 Task: Add Attachment from computer to Card Card0000000141 in Board Board0000000036 in Workspace WS0000000012 in Trello. Add Cover Purple to Card Card0000000141 in Board Board0000000036 in Workspace WS0000000012 in Trello. Add "Move Card To …" Button titled Button0000000141 to "top" of the list "To Do" to Card Card0000000141 in Board Board0000000036 in Workspace WS0000000012 in Trello. Add Description DS0000000141 to Card Card0000000141 in Board Board0000000036 in Workspace WS0000000012 in Trello. Add Comment CM0000000141 to Card Card0000000141 in Board Board0000000036 in Workspace WS0000000012 in Trello
Action: Mouse moved to (324, 270)
Screenshot: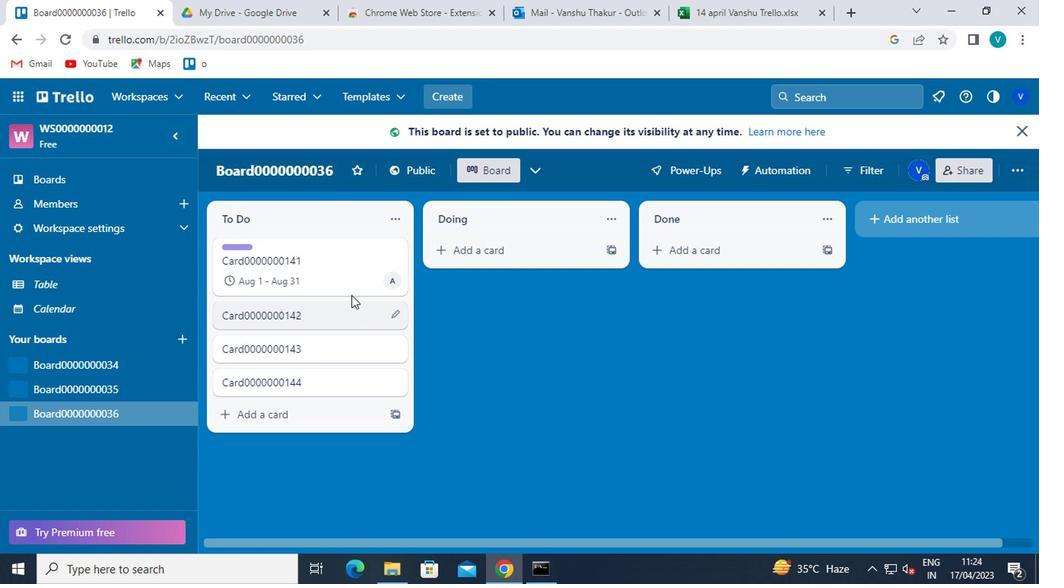
Action: Mouse pressed left at (324, 270)
Screenshot: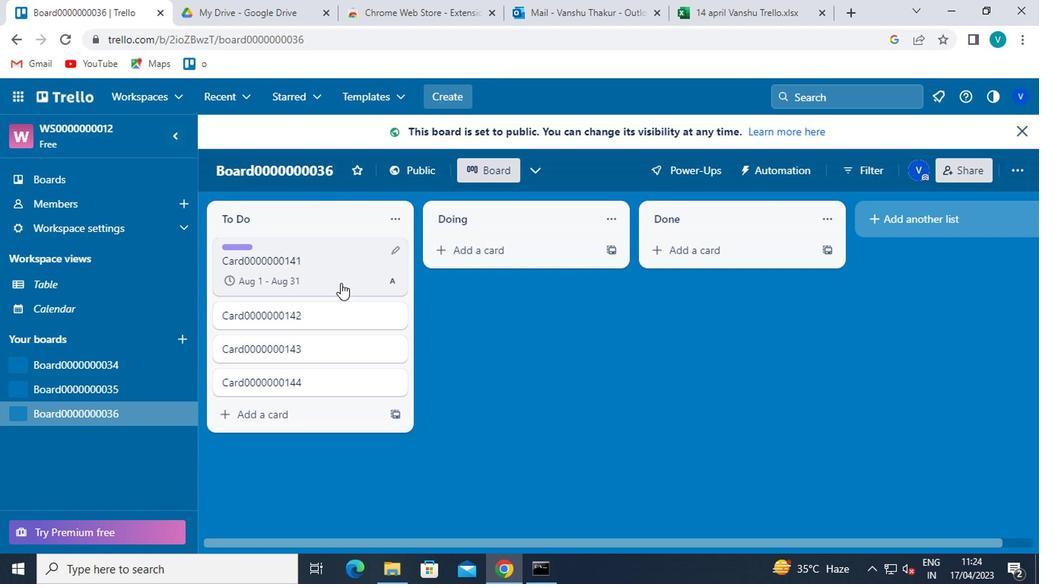 
Action: Mouse moved to (687, 333)
Screenshot: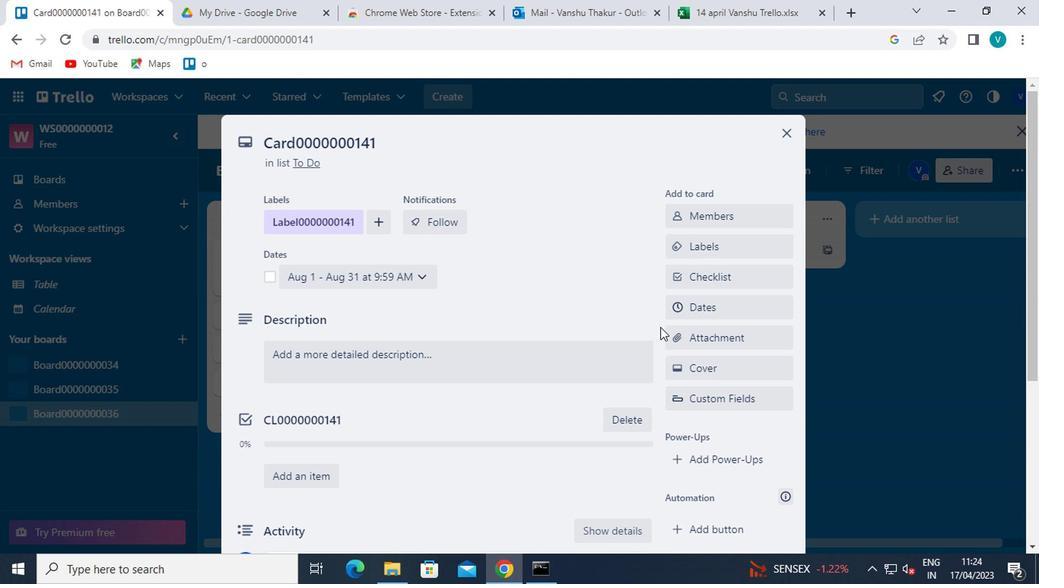 
Action: Mouse pressed left at (687, 333)
Screenshot: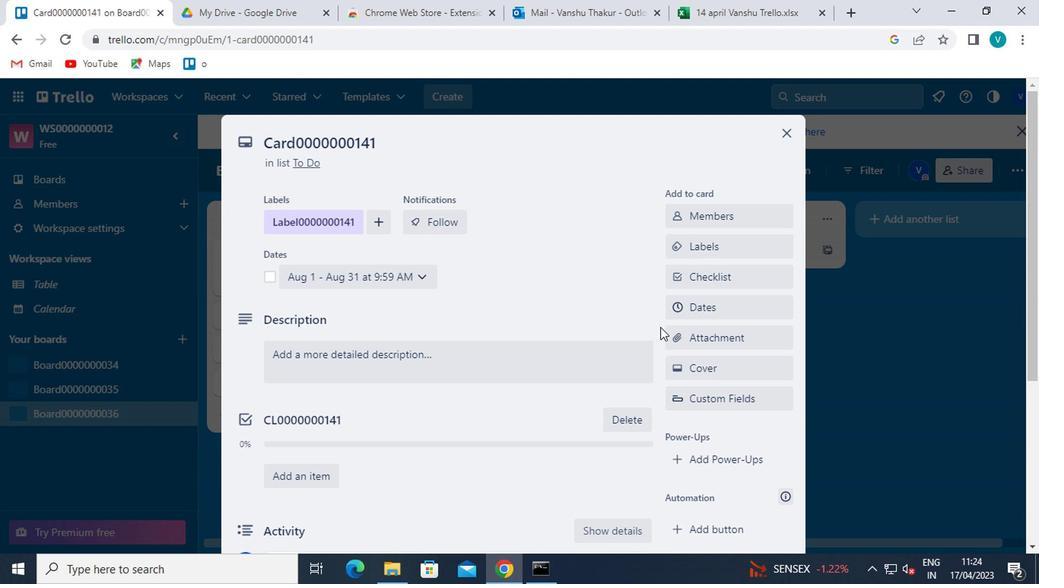 
Action: Mouse moved to (725, 166)
Screenshot: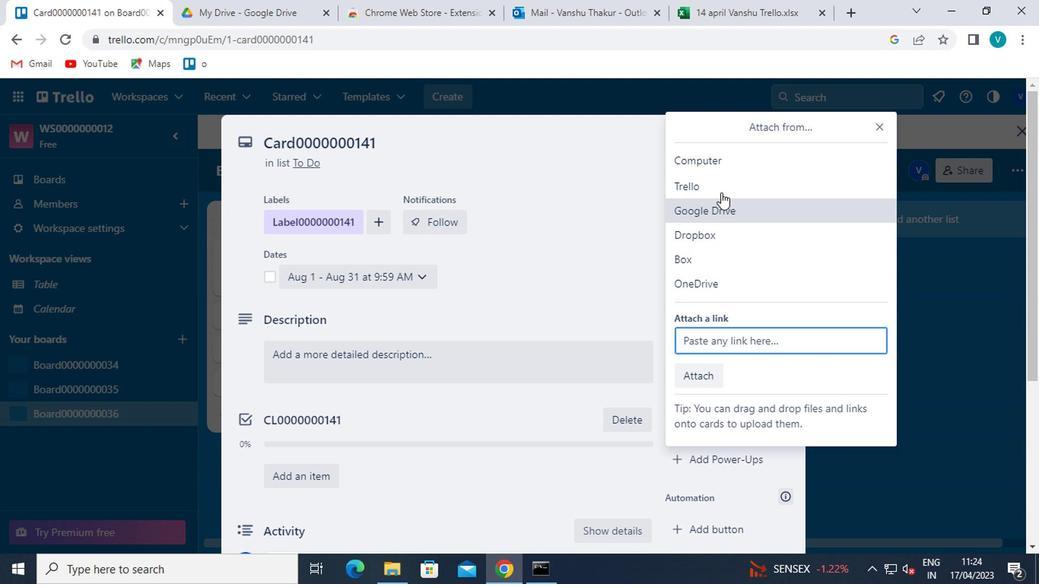 
Action: Mouse pressed left at (725, 166)
Screenshot: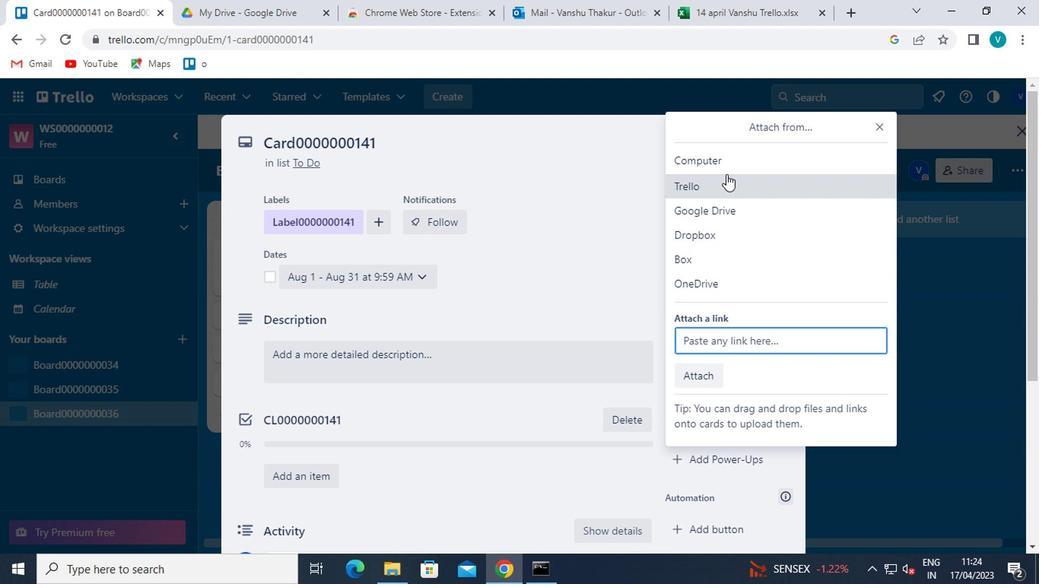 
Action: Mouse moved to (207, 167)
Screenshot: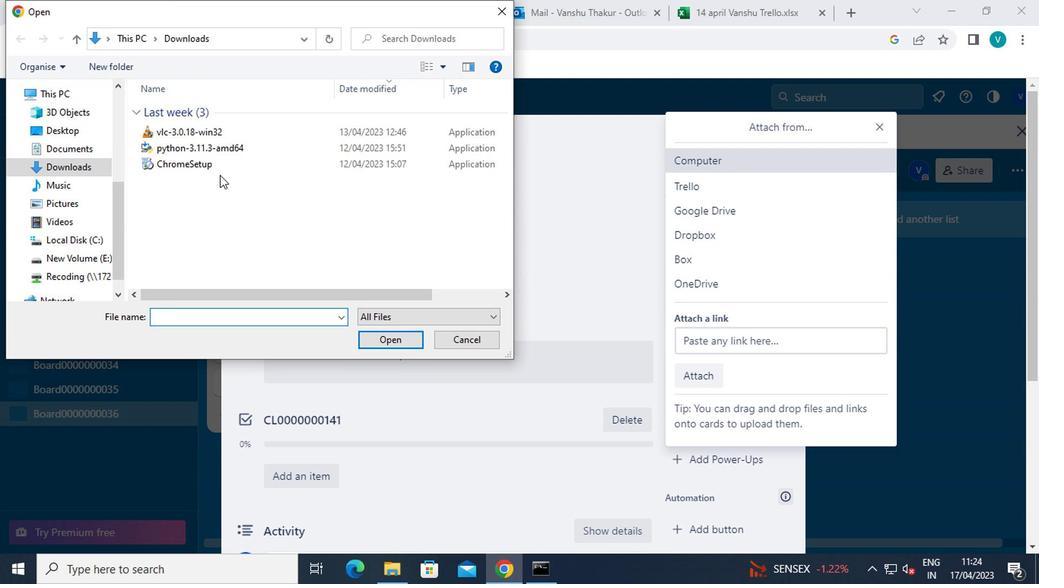 
Action: Mouse pressed left at (207, 167)
Screenshot: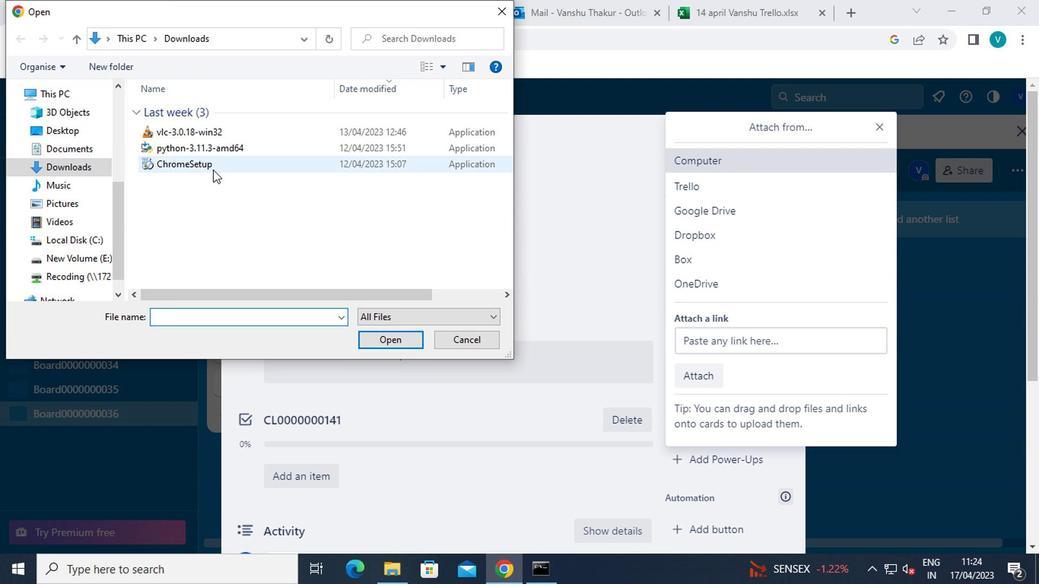 
Action: Mouse moved to (349, 340)
Screenshot: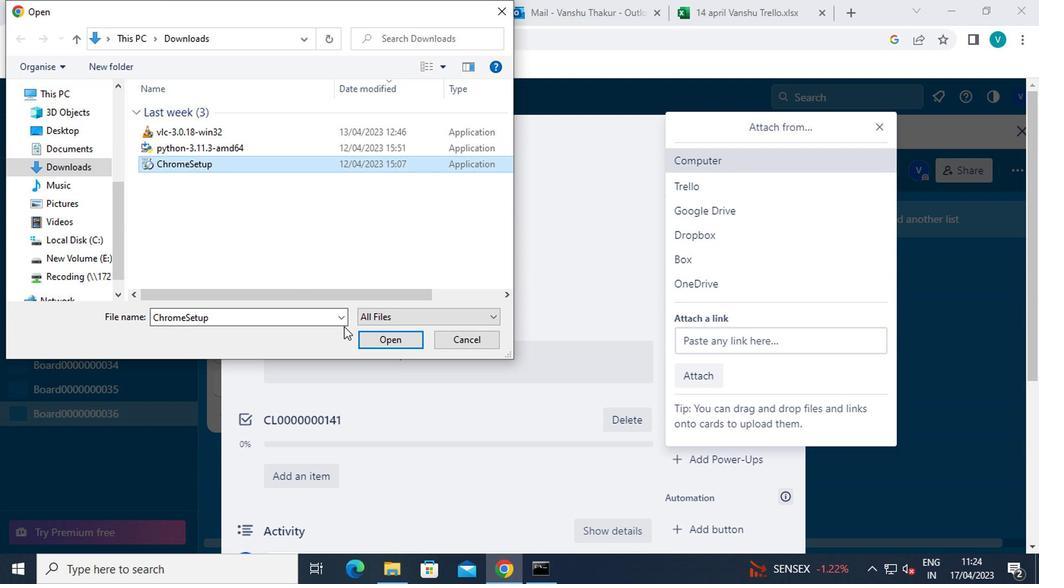 
Action: Mouse pressed left at (349, 340)
Screenshot: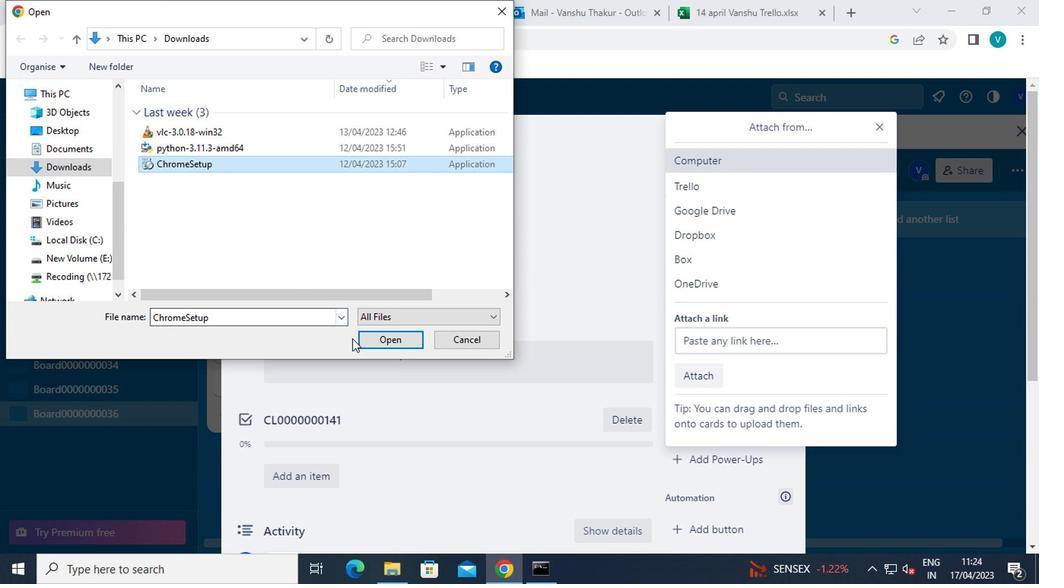 
Action: Mouse moved to (358, 341)
Screenshot: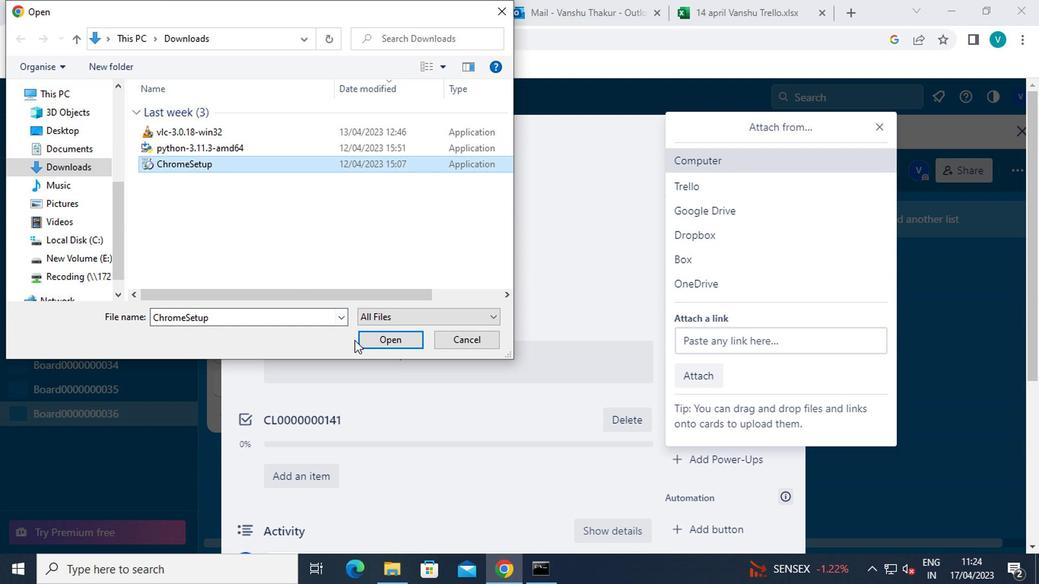 
Action: Mouse pressed left at (358, 341)
Screenshot: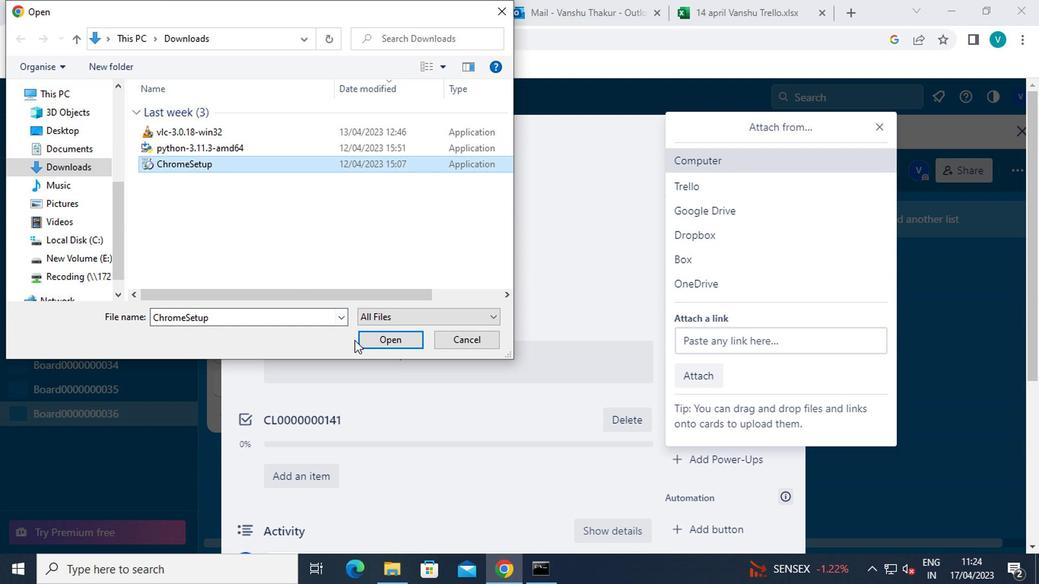 
Action: Mouse moved to (672, 368)
Screenshot: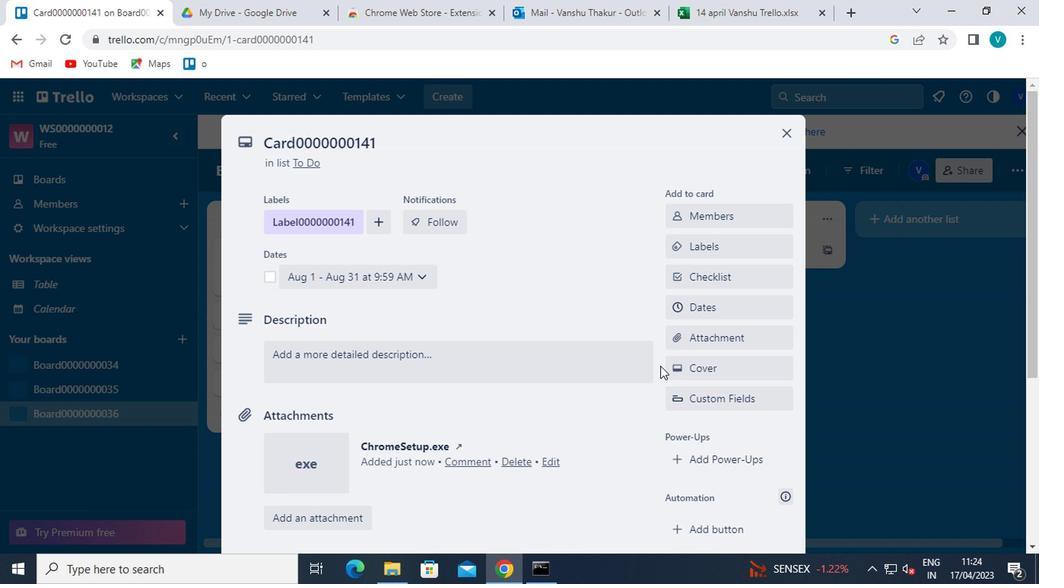 
Action: Mouse pressed left at (672, 368)
Screenshot: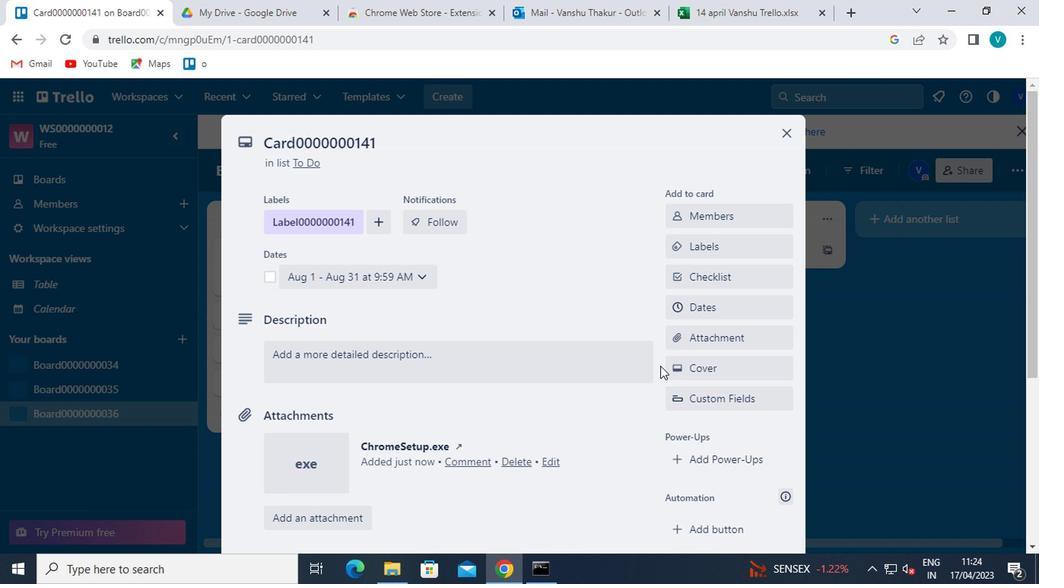
Action: Mouse moved to (871, 265)
Screenshot: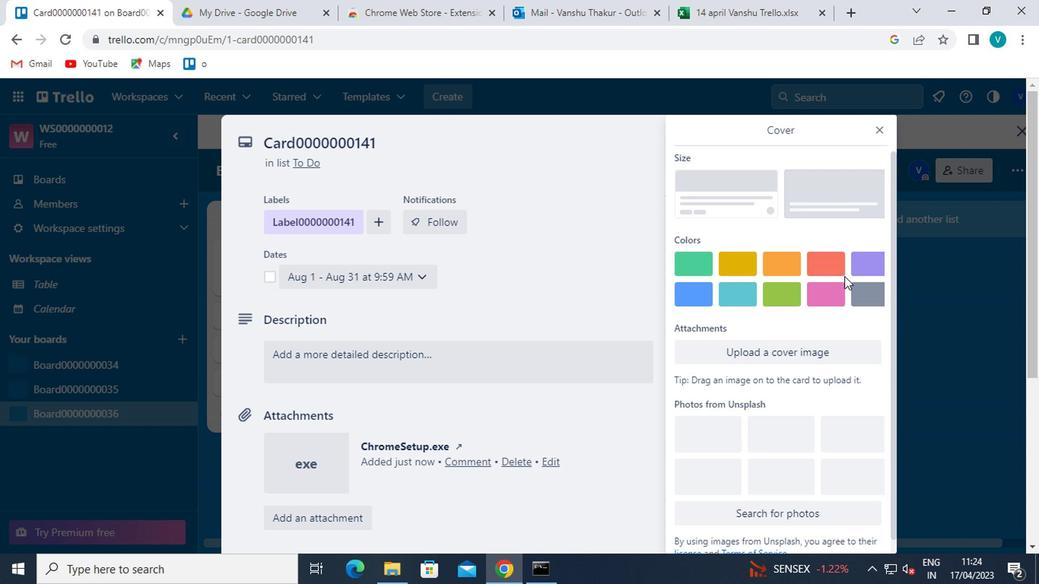 
Action: Mouse pressed left at (871, 265)
Screenshot: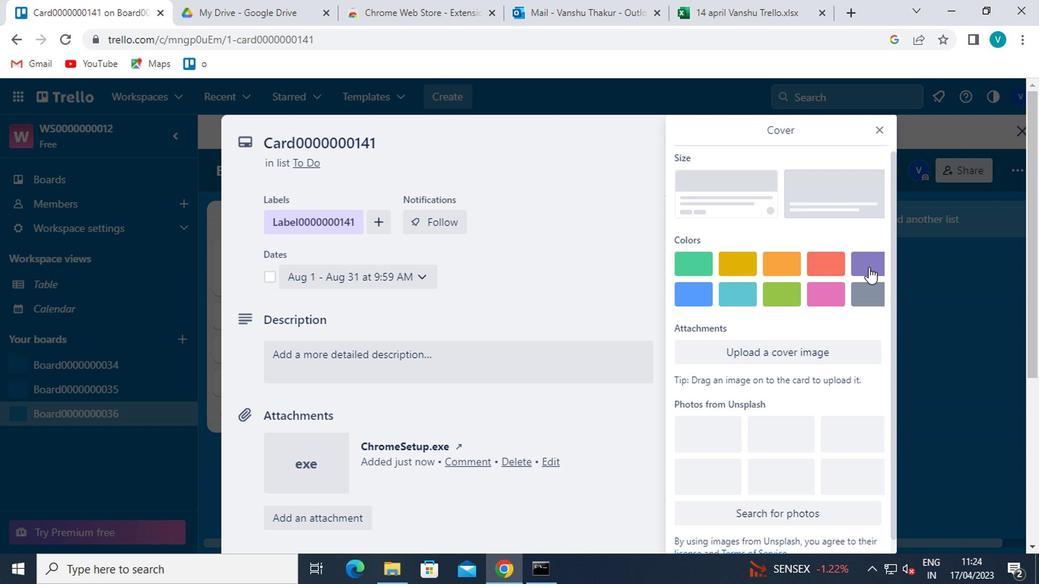 
Action: Mouse moved to (882, 135)
Screenshot: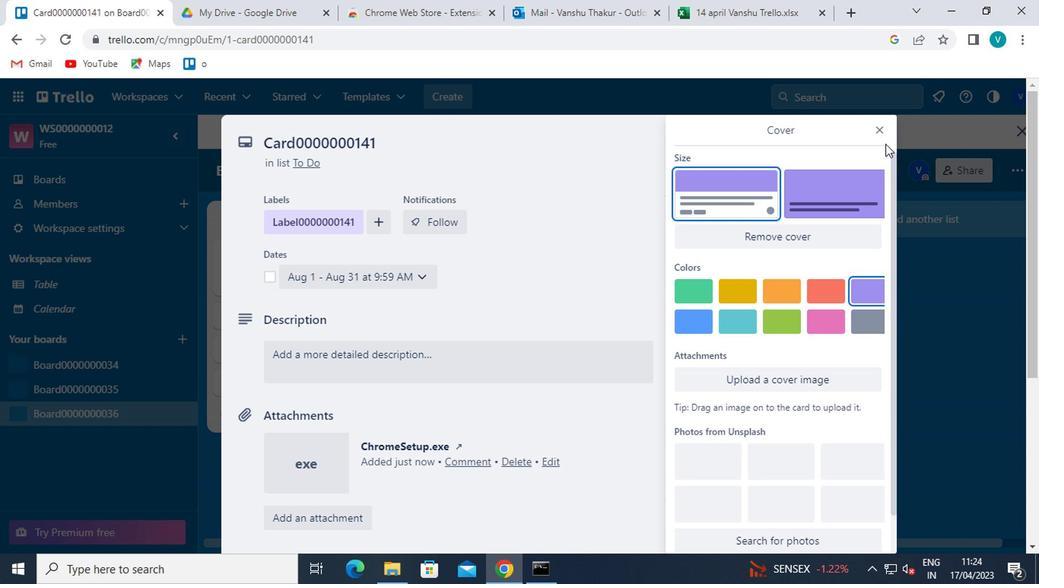 
Action: Mouse pressed left at (882, 135)
Screenshot: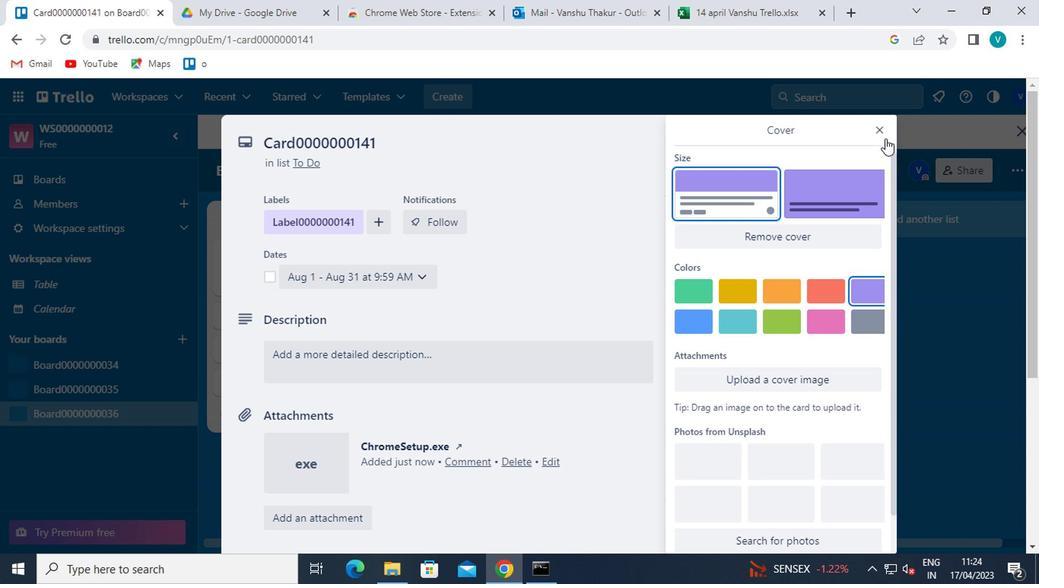 
Action: Mouse moved to (712, 446)
Screenshot: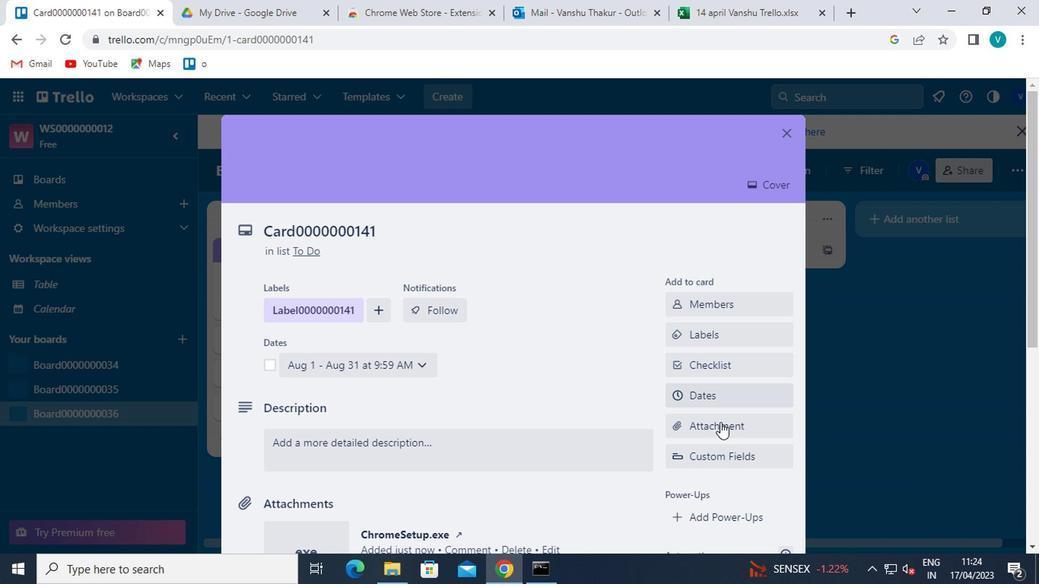 
Action: Mouse scrolled (712, 445) with delta (0, 0)
Screenshot: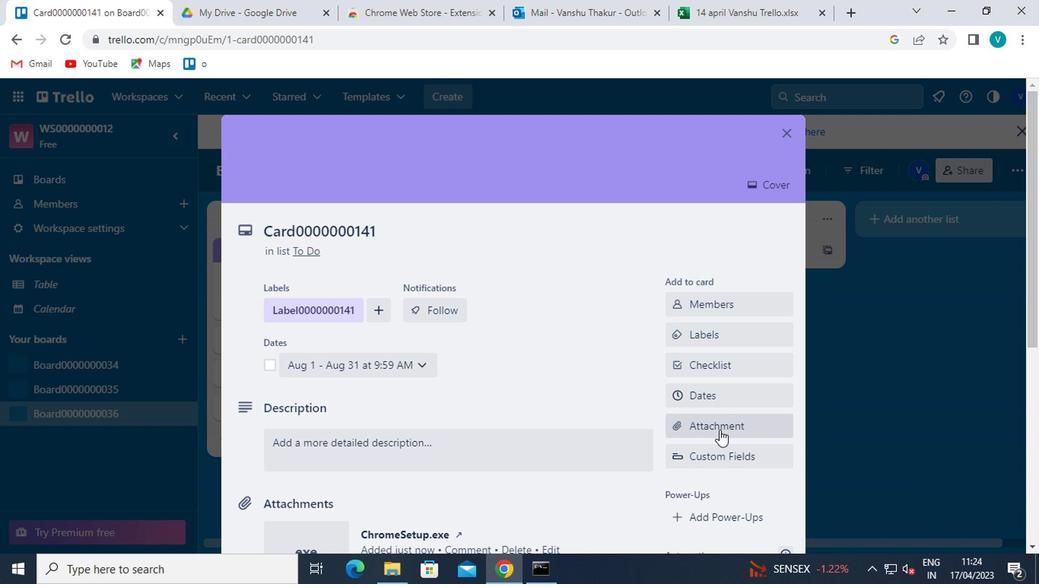 
Action: Mouse scrolled (712, 445) with delta (0, 0)
Screenshot: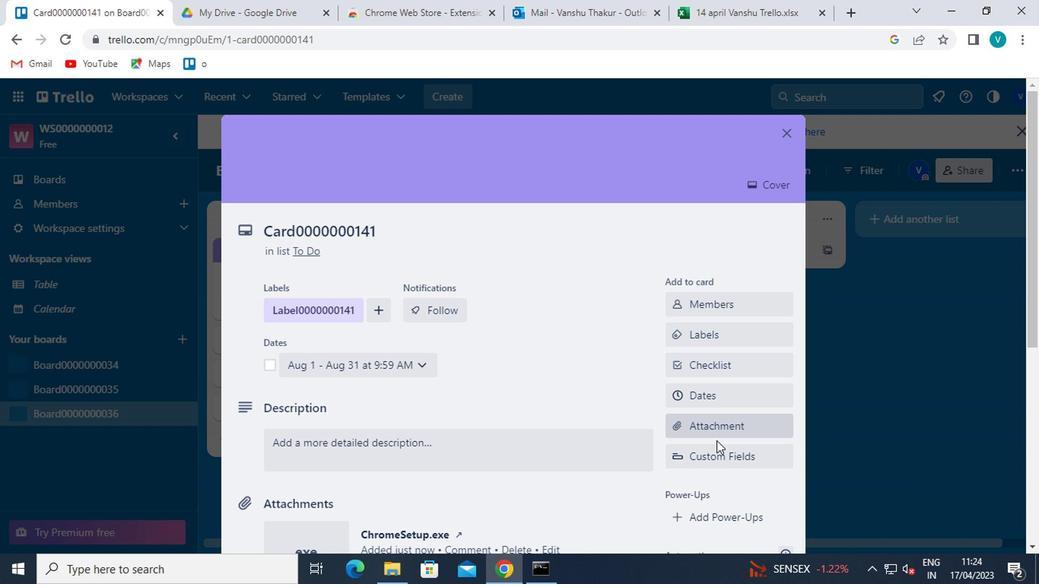 
Action: Mouse moved to (718, 438)
Screenshot: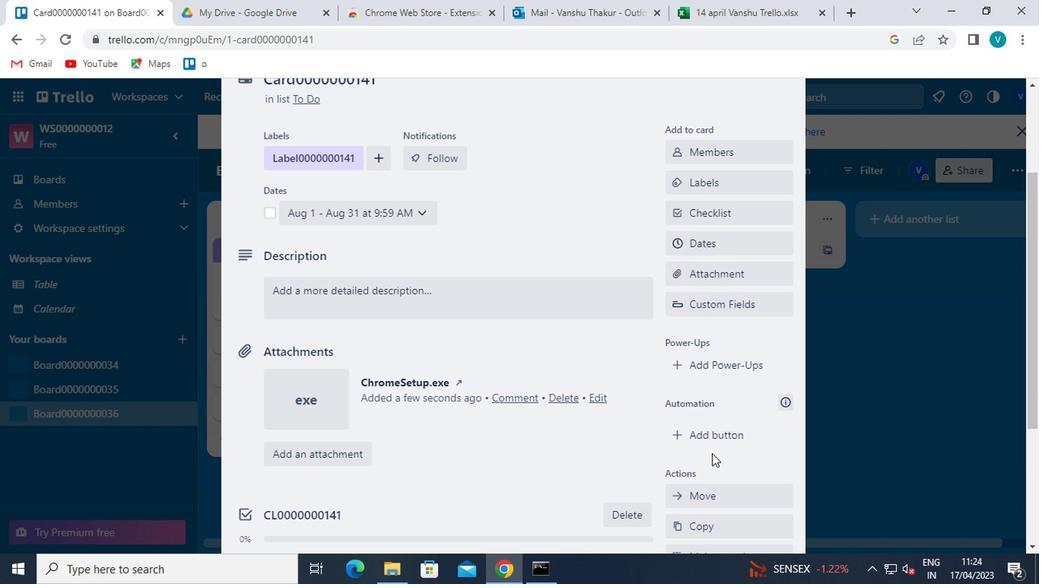 
Action: Mouse pressed left at (718, 438)
Screenshot: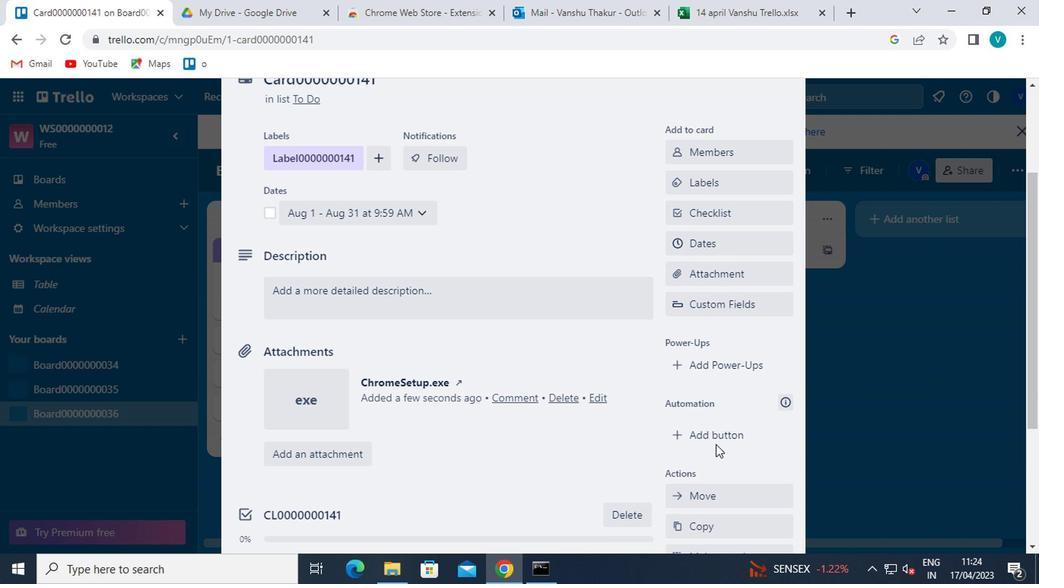 
Action: Mouse moved to (743, 203)
Screenshot: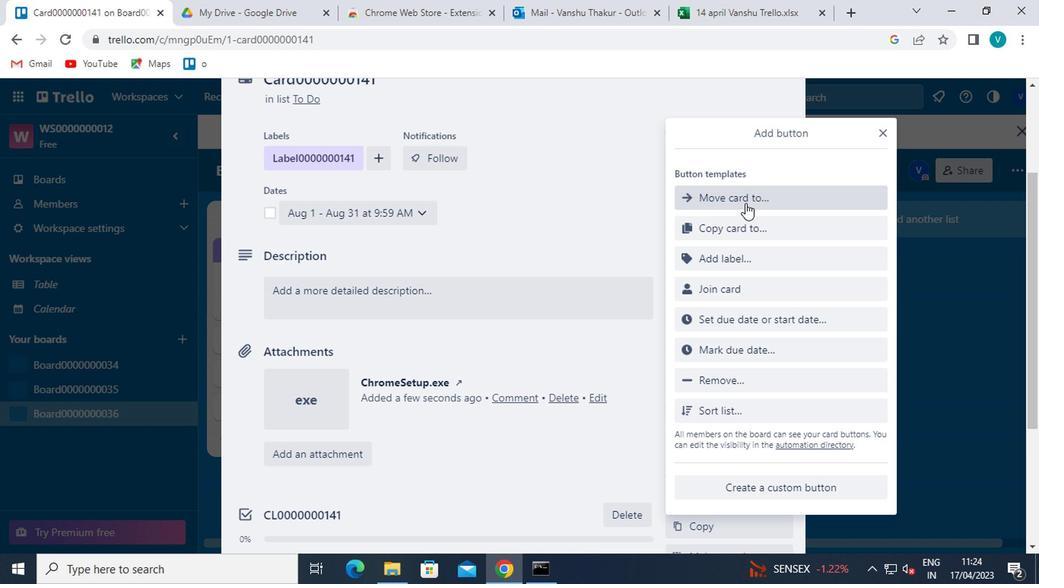 
Action: Mouse pressed left at (743, 203)
Screenshot: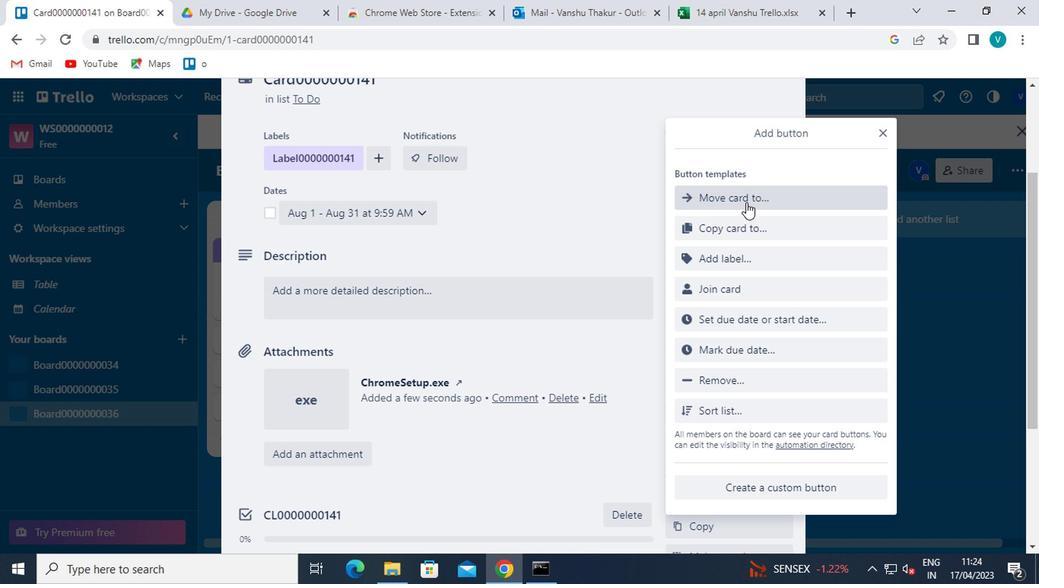 
Action: Mouse pressed left at (743, 203)
Screenshot: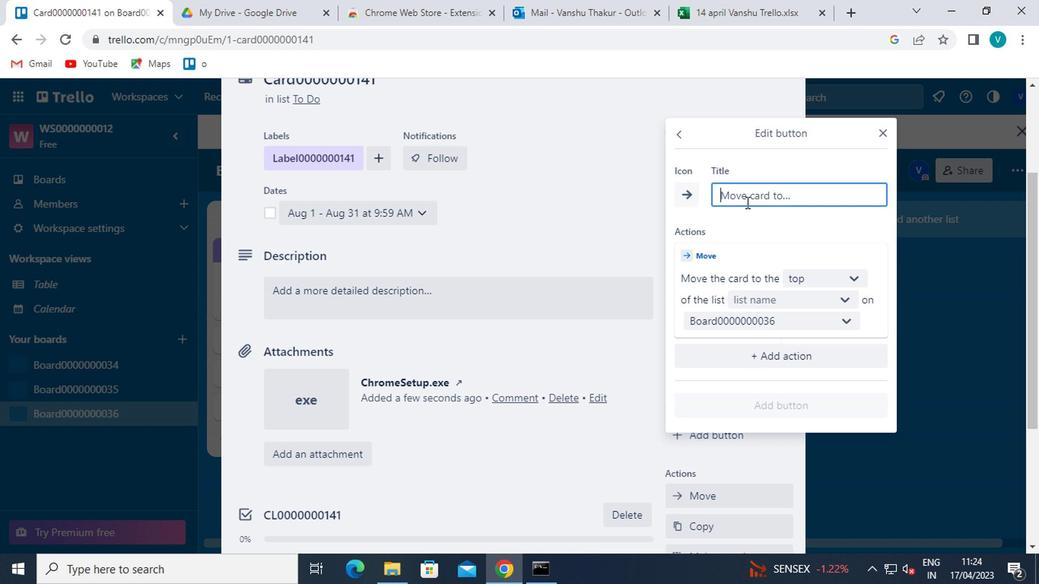 
Action: Key pressed <Key.shift>TITLE0000000141
Screenshot: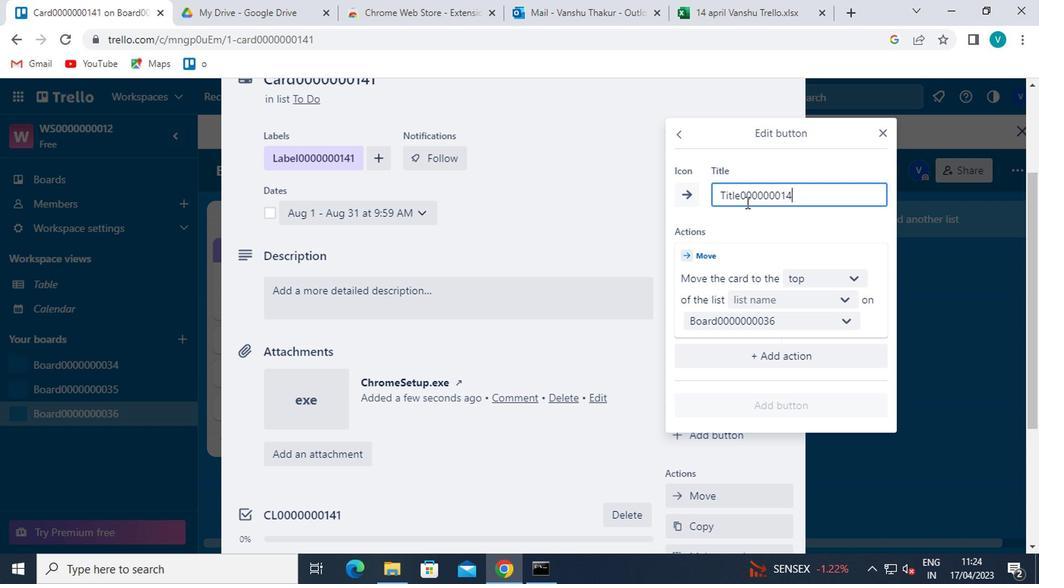
Action: Mouse moved to (829, 278)
Screenshot: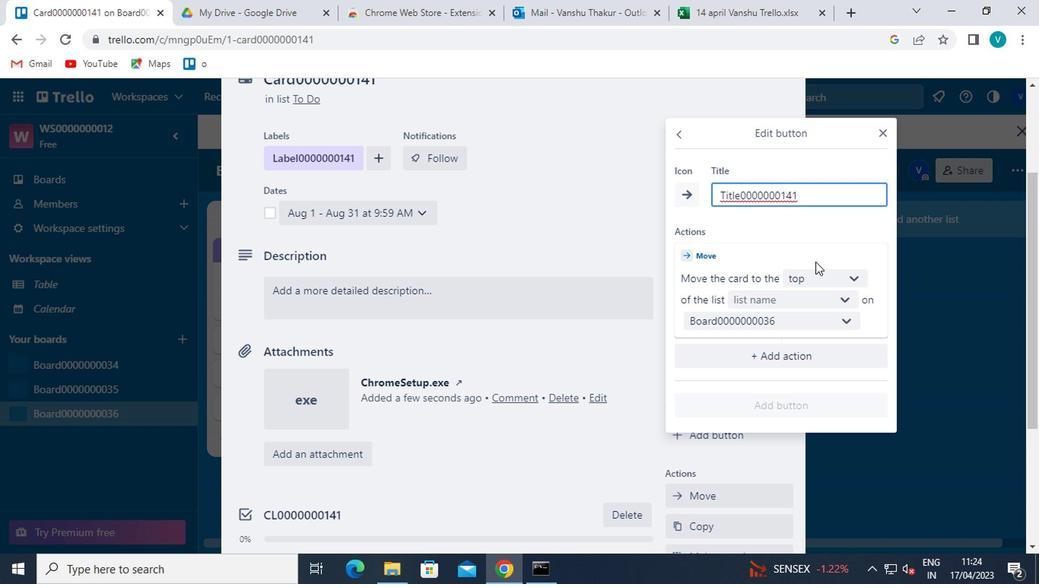
Action: Mouse pressed left at (829, 278)
Screenshot: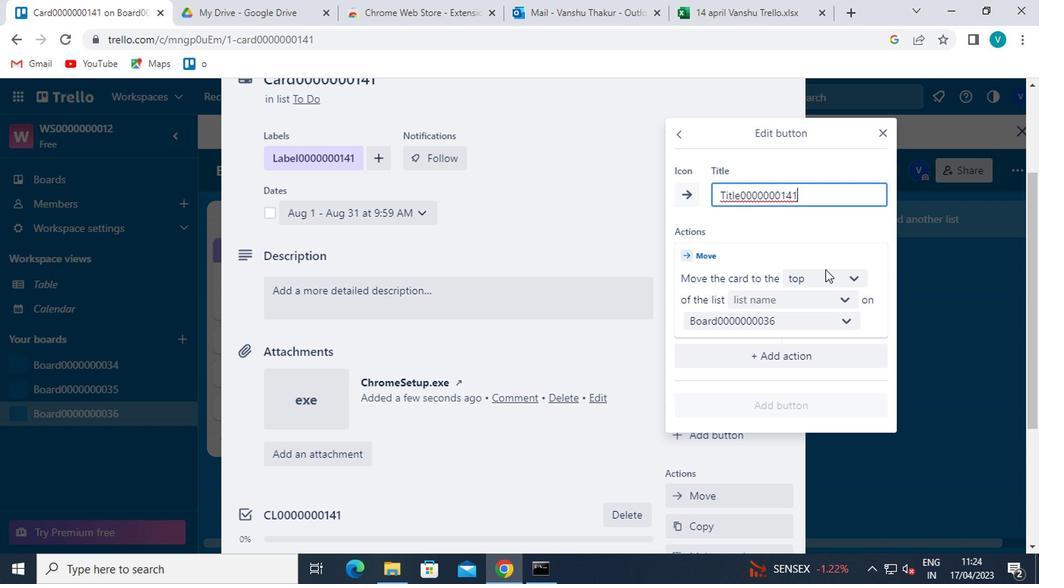 
Action: Mouse moved to (826, 302)
Screenshot: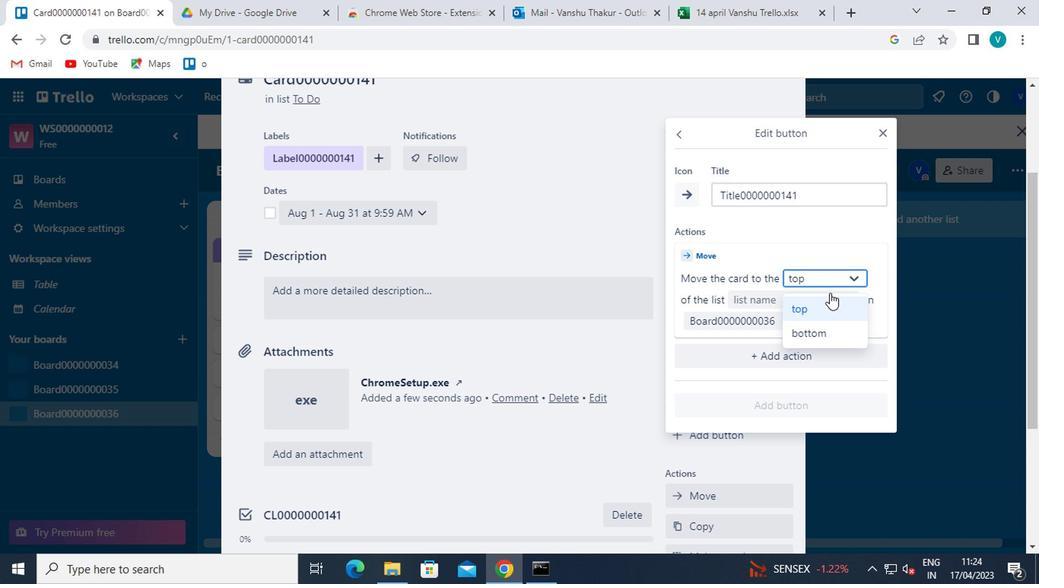 
Action: Mouse pressed left at (826, 302)
Screenshot: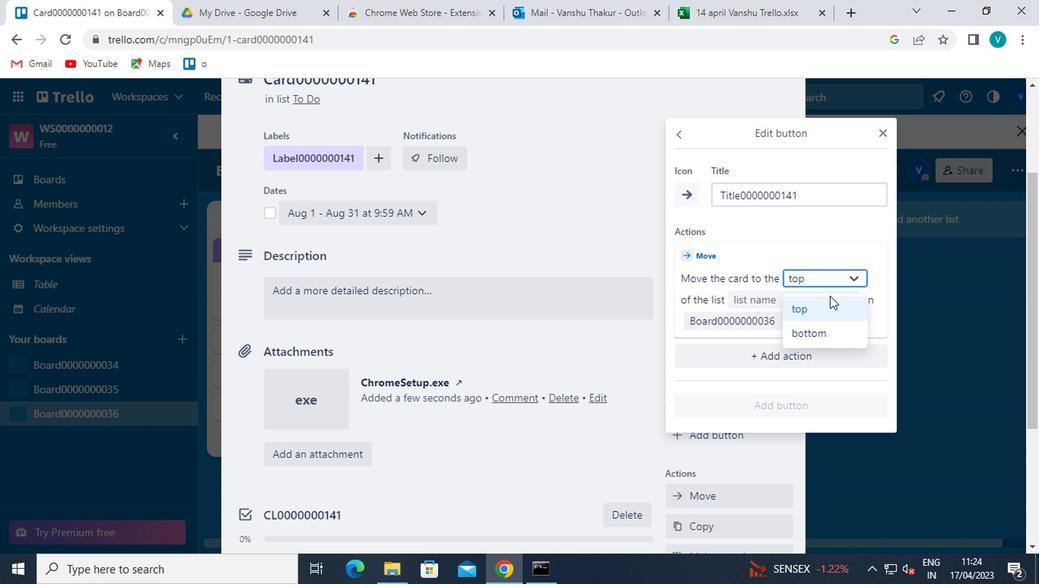 
Action: Mouse moved to (826, 305)
Screenshot: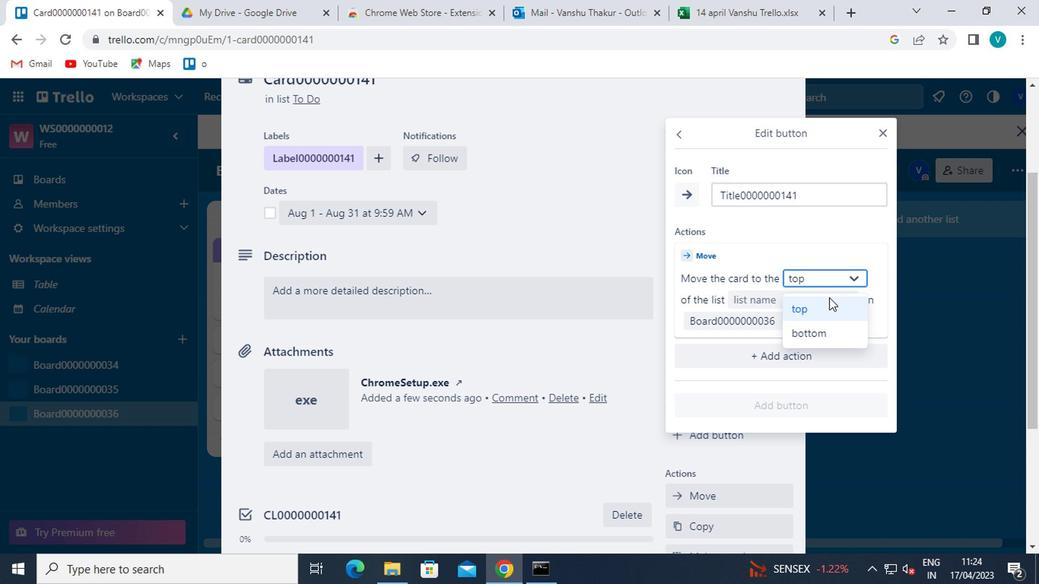 
Action: Mouse pressed left at (826, 305)
Screenshot: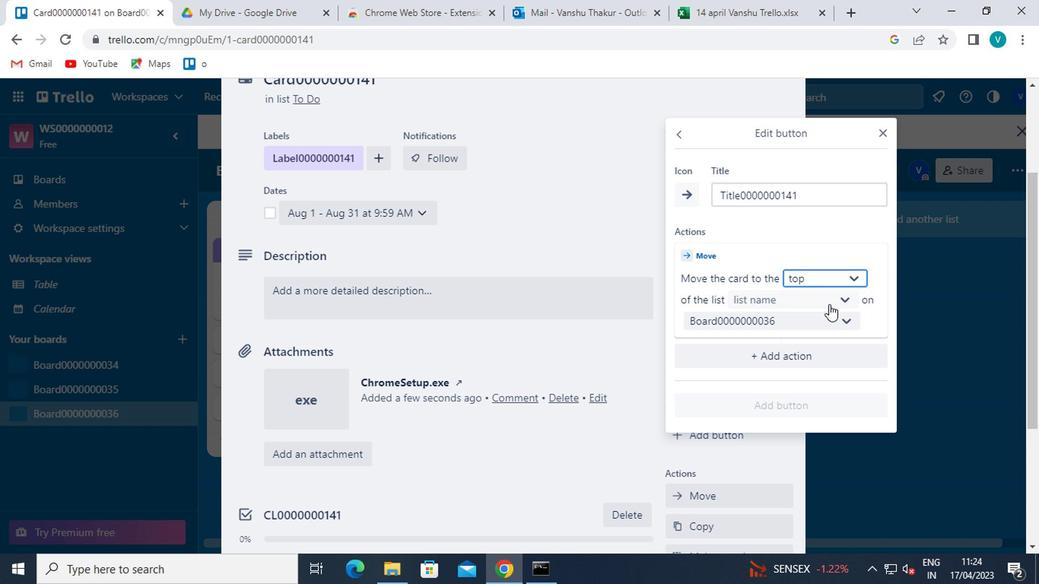 
Action: Mouse moved to (817, 324)
Screenshot: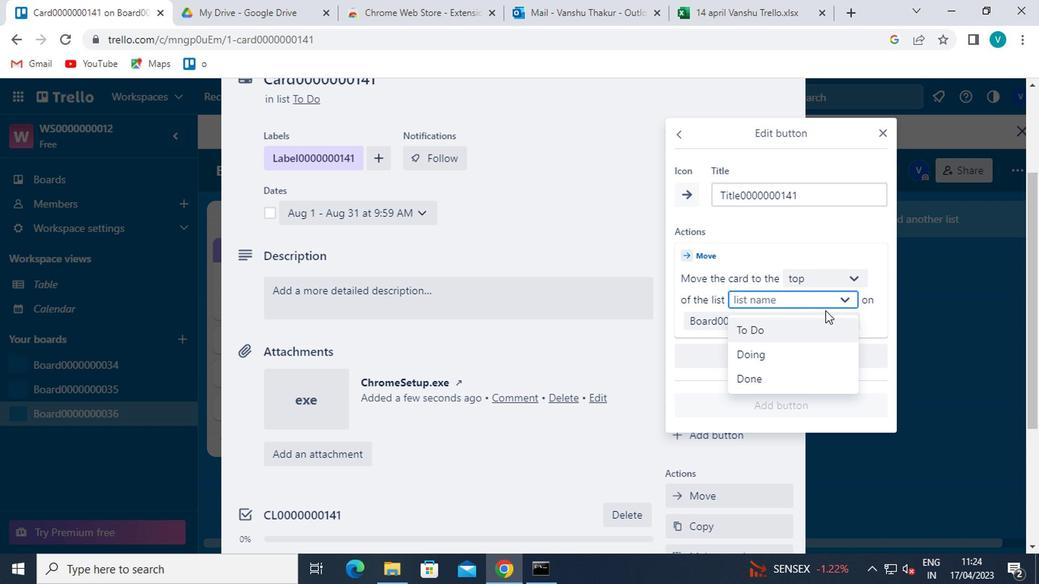
Action: Mouse pressed left at (817, 324)
Screenshot: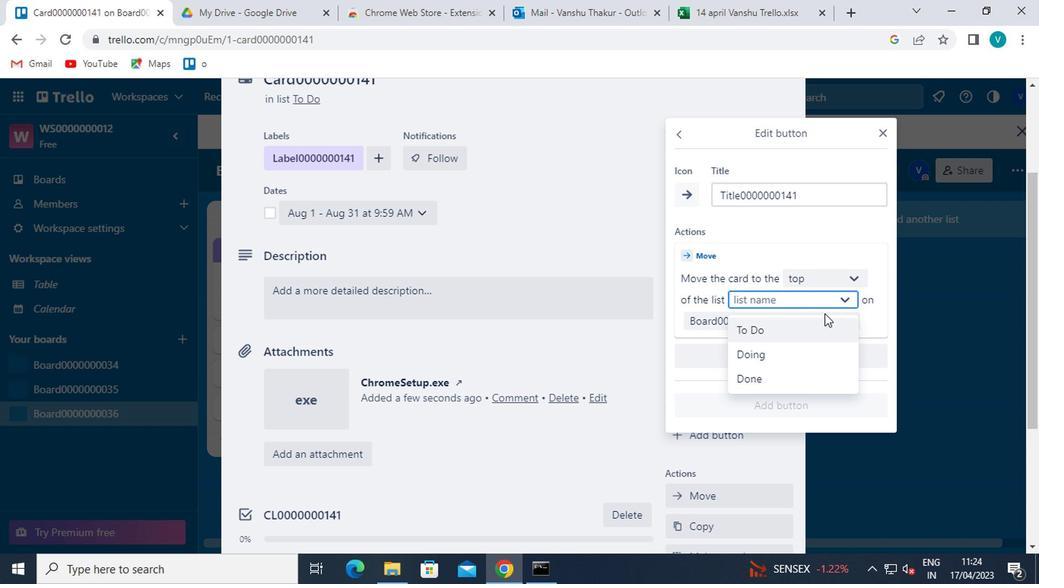
Action: Mouse moved to (772, 405)
Screenshot: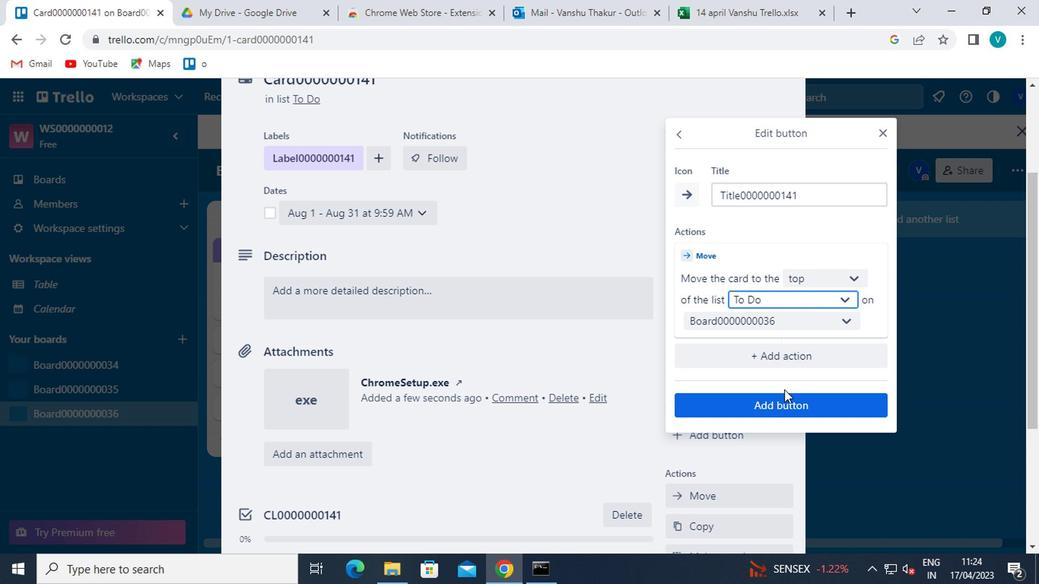 
Action: Mouse pressed left at (772, 405)
Screenshot: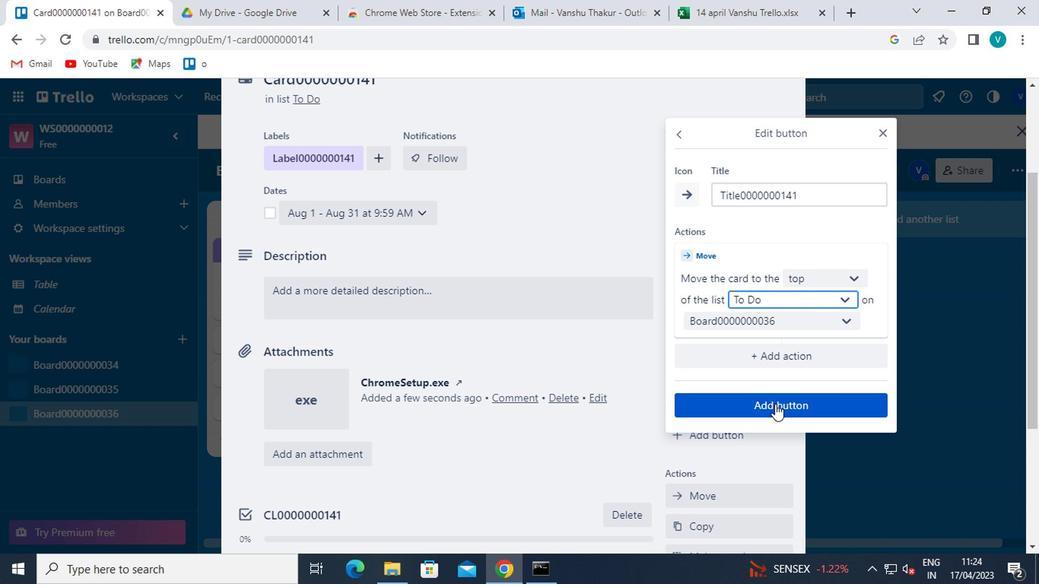 
Action: Mouse moved to (418, 279)
Screenshot: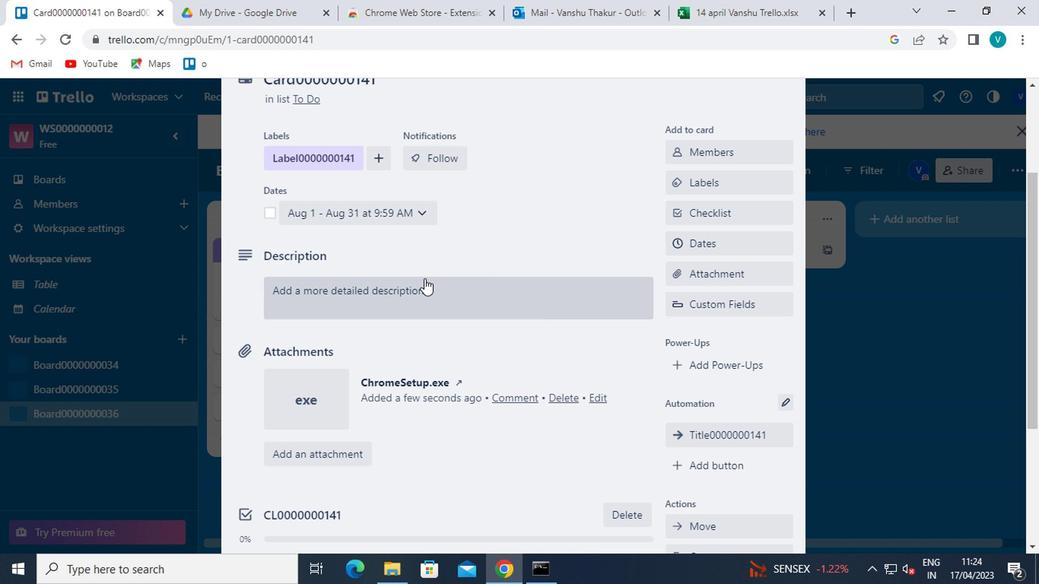 
Action: Mouse pressed left at (418, 279)
Screenshot: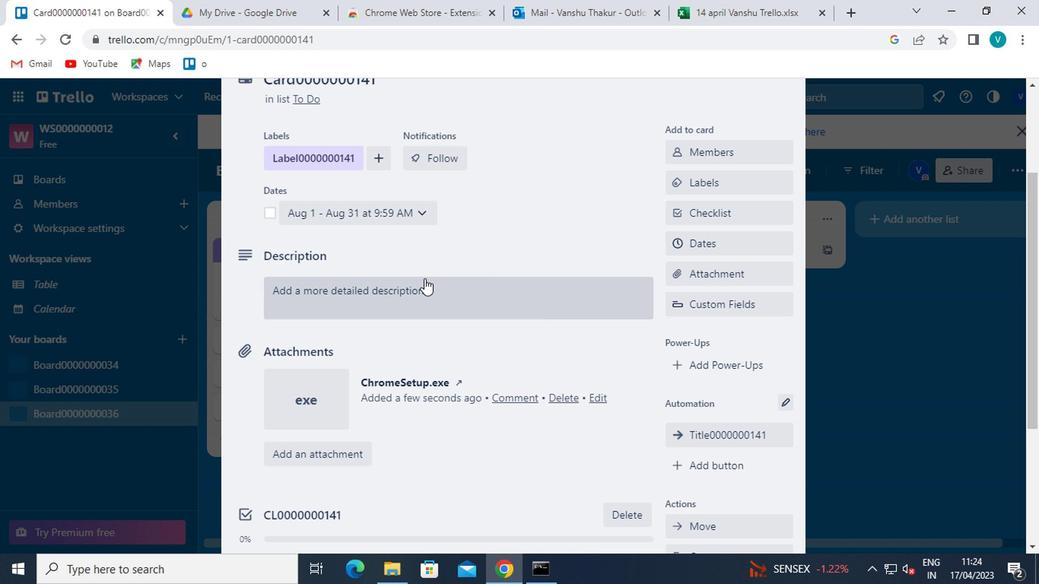 
Action: Mouse moved to (418, 278)
Screenshot: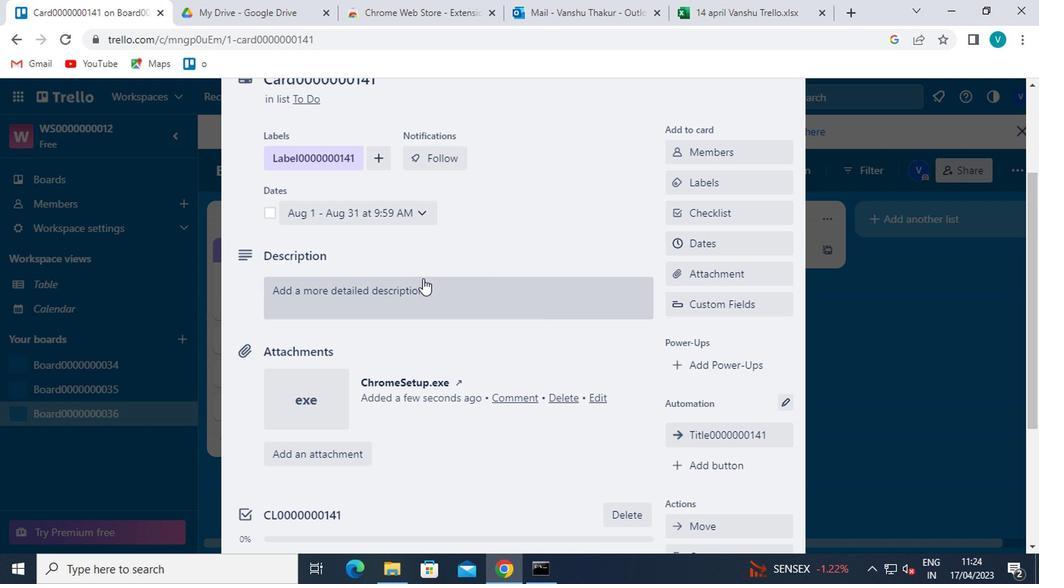 
Action: Key pressed <Key.shift>DS0000000141
Screenshot: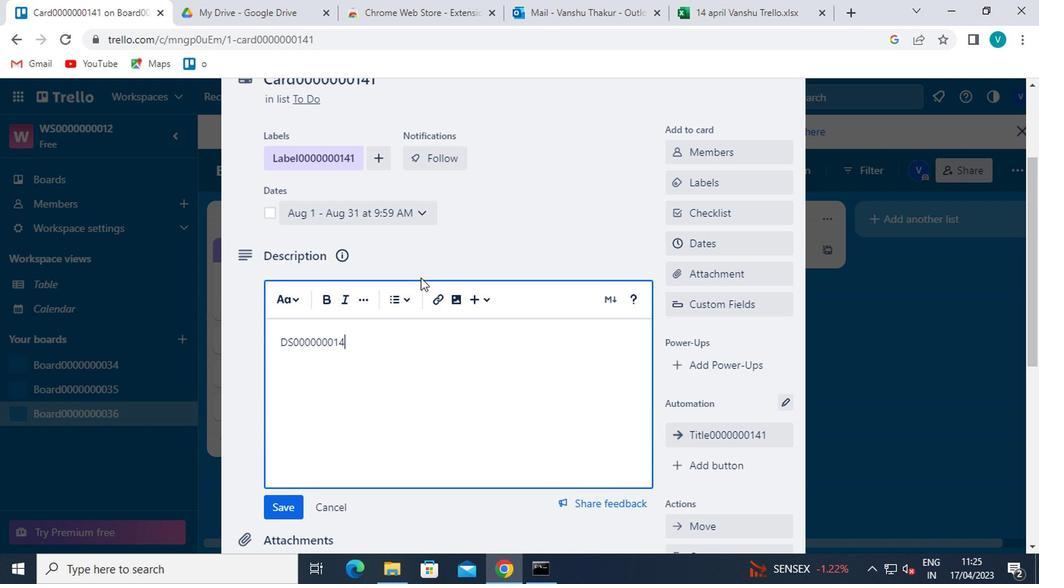 
Action: Mouse moved to (266, 500)
Screenshot: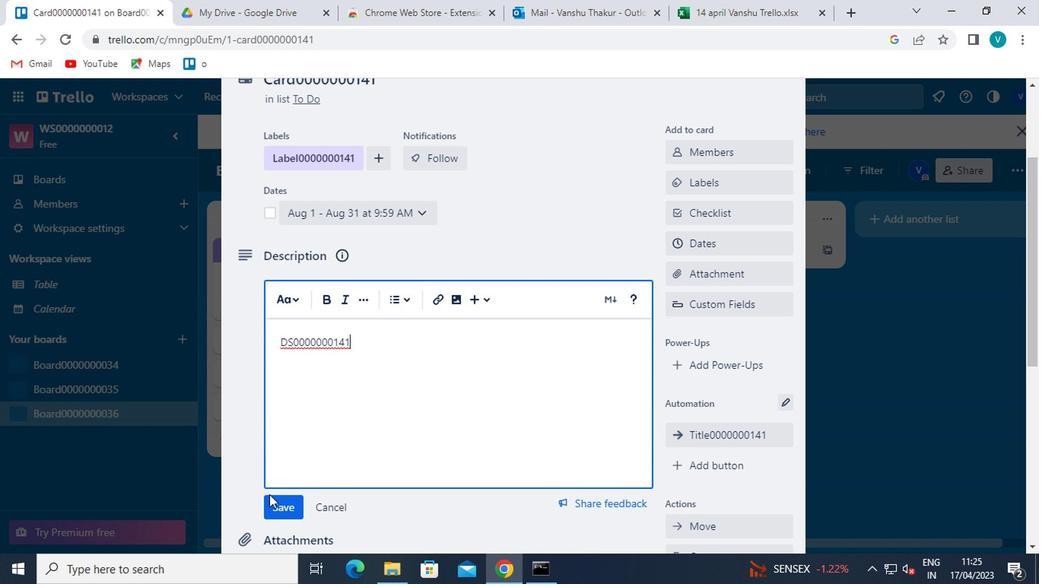 
Action: Mouse pressed left at (266, 500)
Screenshot: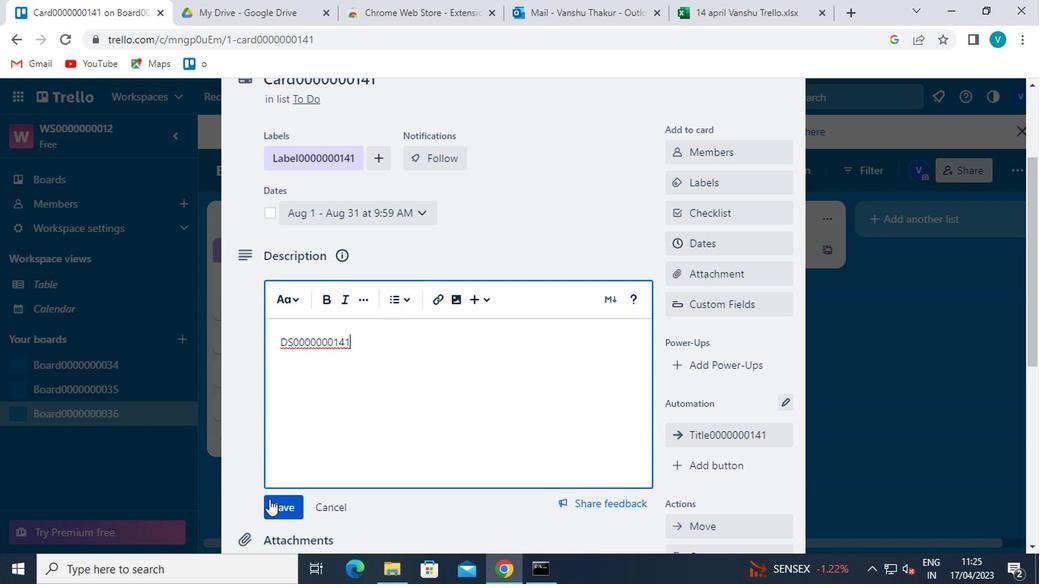 
Action: Mouse moved to (309, 470)
Screenshot: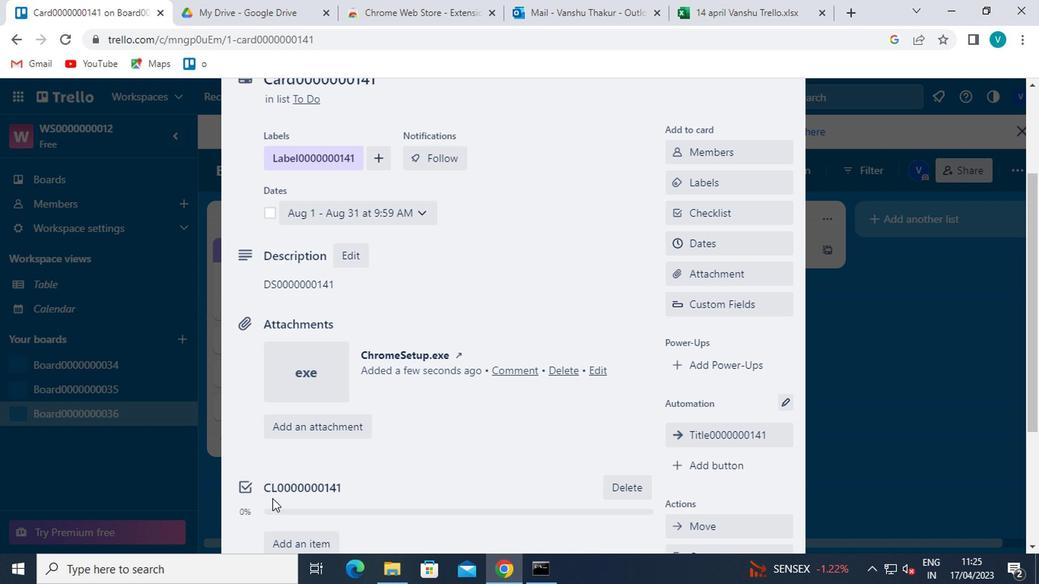 
Action: Mouse scrolled (309, 470) with delta (0, 0)
Screenshot: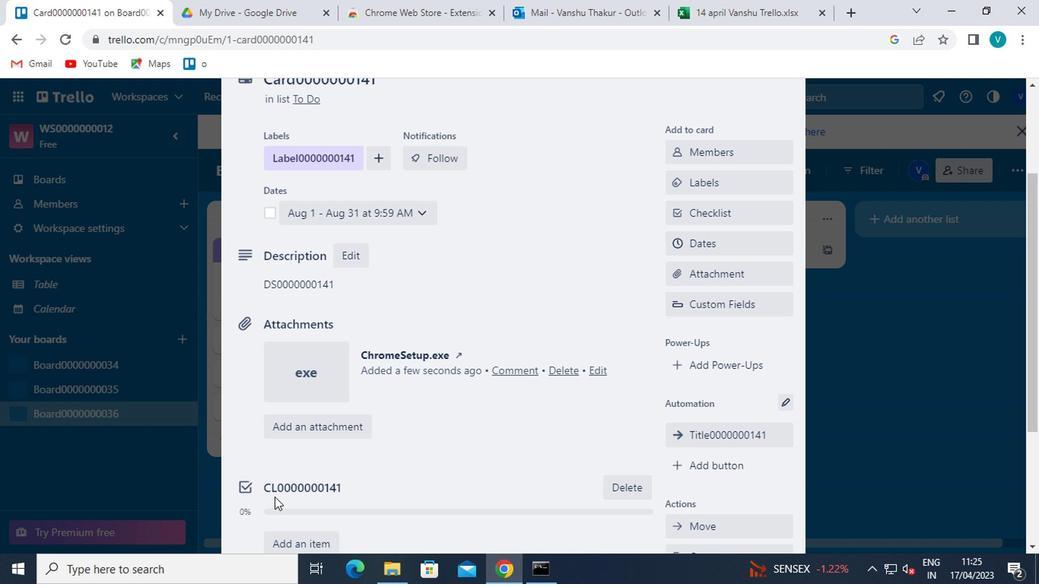 
Action: Mouse scrolled (309, 470) with delta (0, 0)
Screenshot: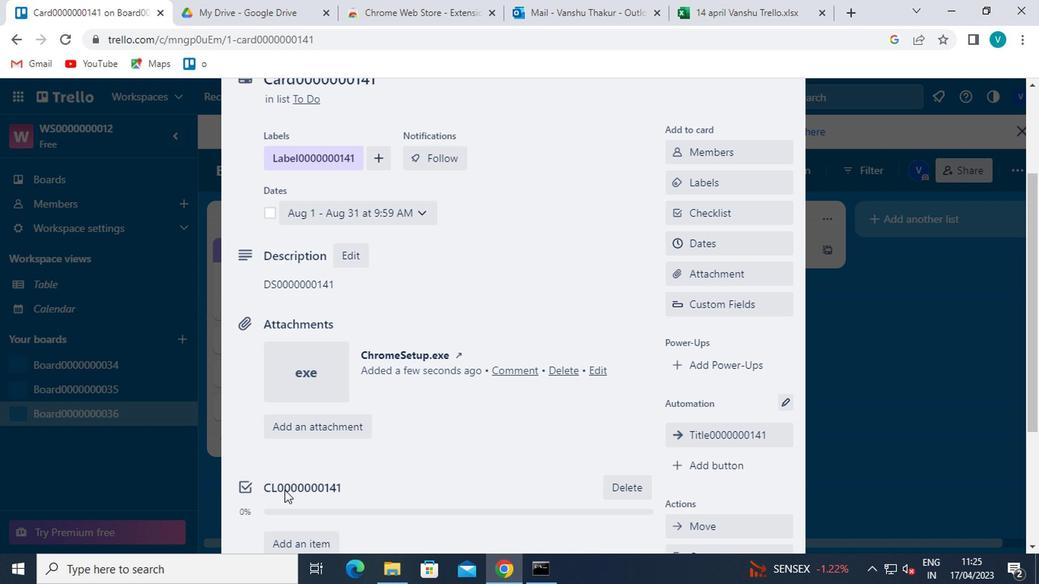 
Action: Mouse scrolled (309, 470) with delta (0, 0)
Screenshot: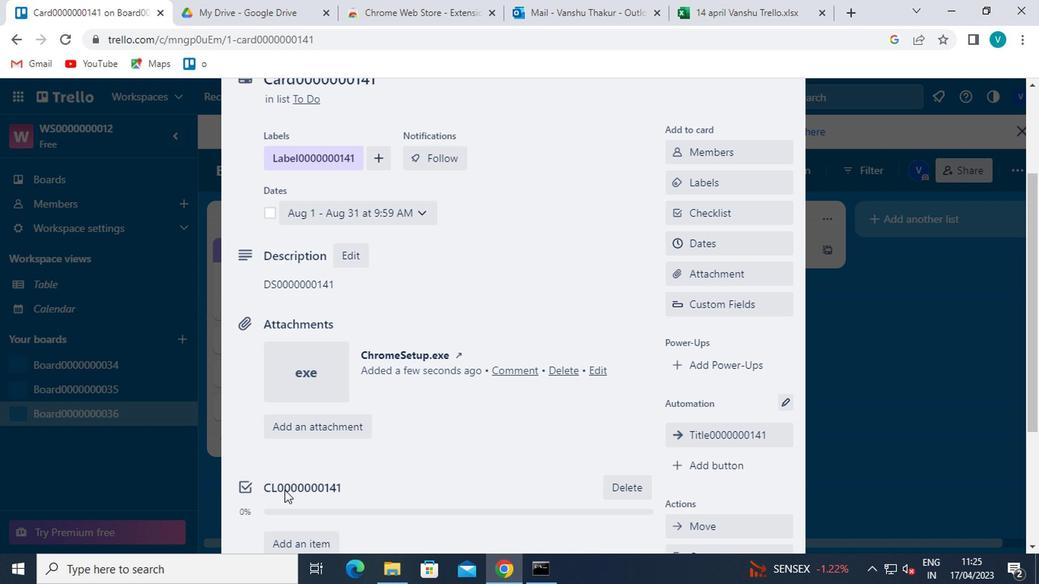 
Action: Mouse scrolled (309, 470) with delta (0, 0)
Screenshot: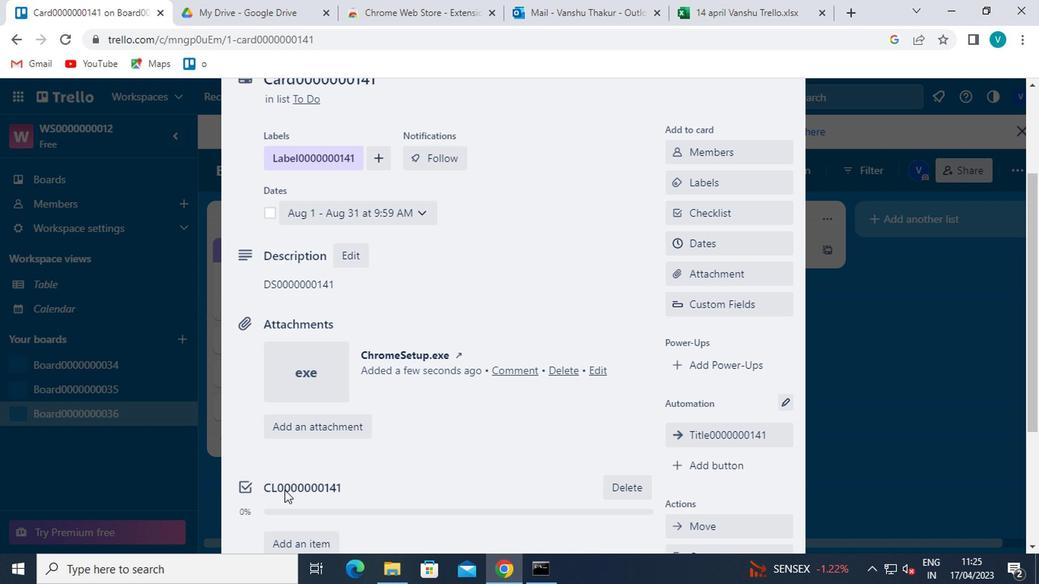 
Action: Mouse moved to (327, 421)
Screenshot: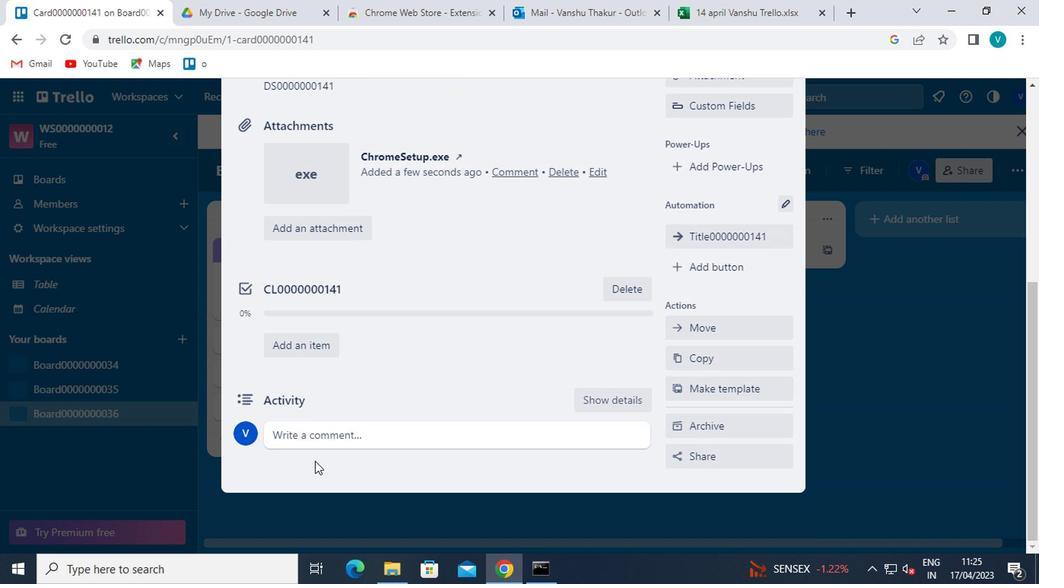 
Action: Mouse pressed left at (327, 421)
Screenshot: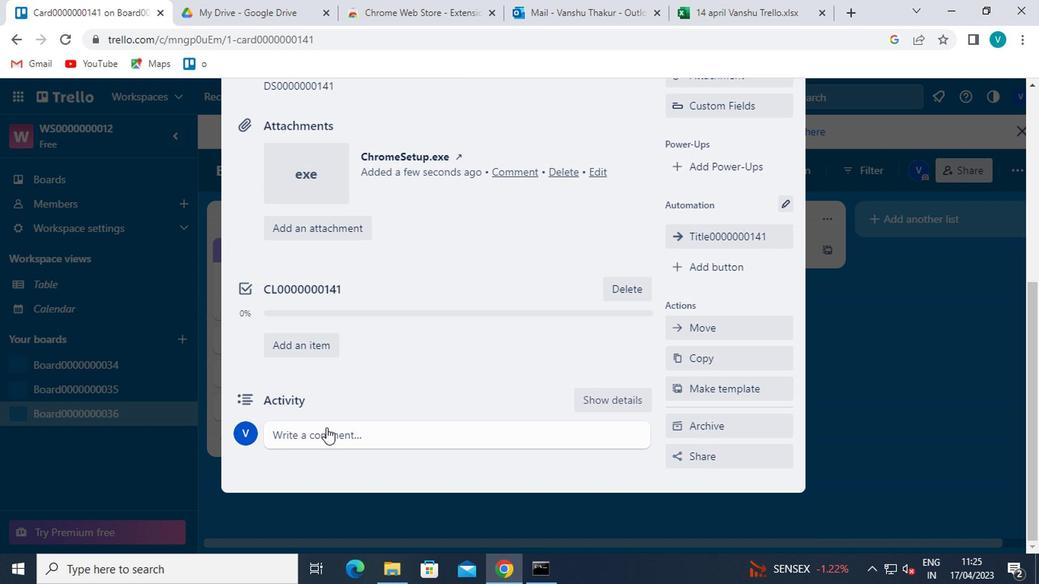 
Action: Mouse moved to (324, 429)
Screenshot: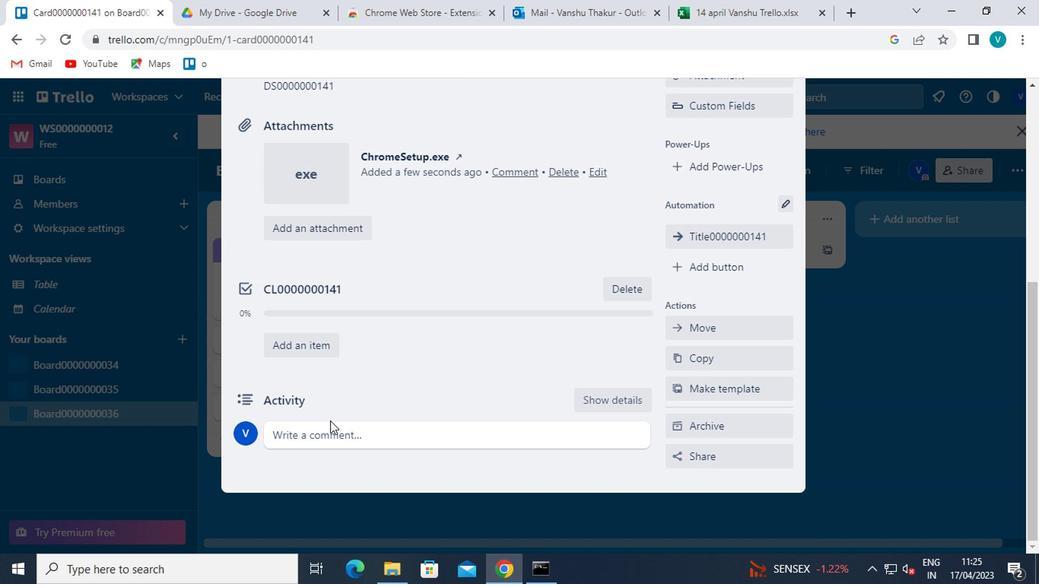 
Action: Mouse pressed left at (324, 429)
Screenshot: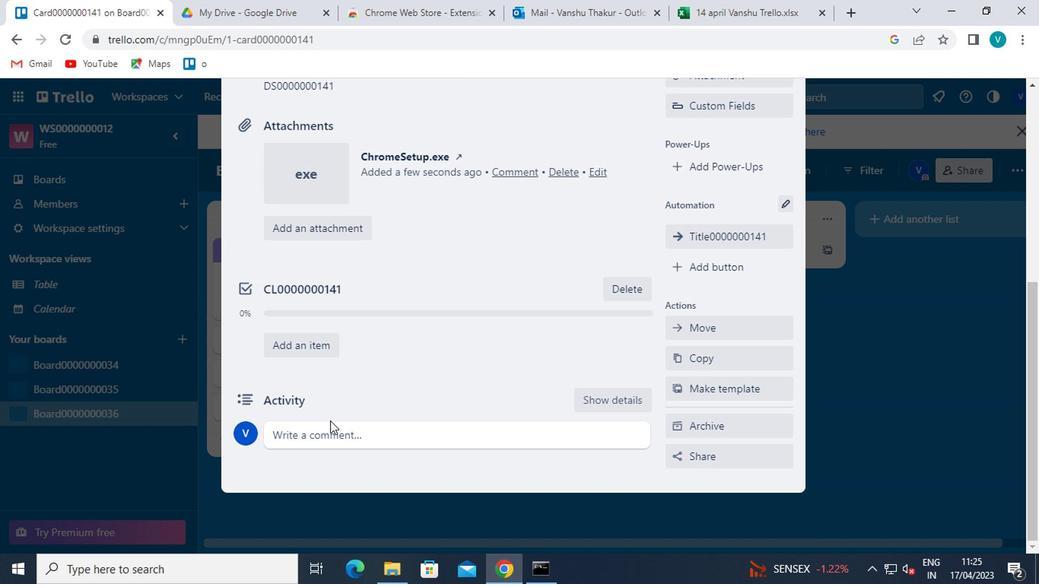 
Action: Mouse moved to (327, 429)
Screenshot: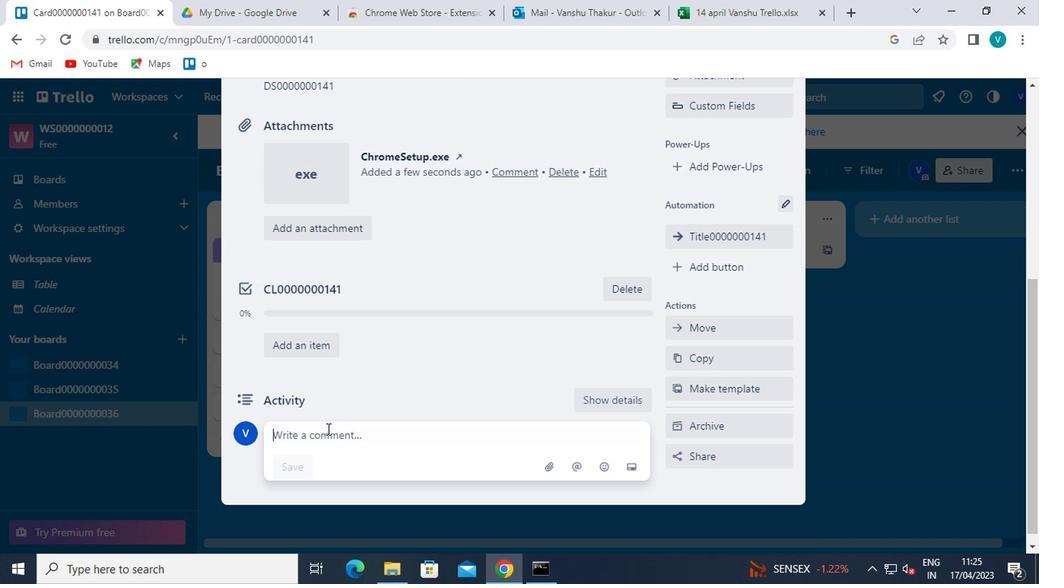
Action: Key pressed <Key.shift>CM
Screenshot: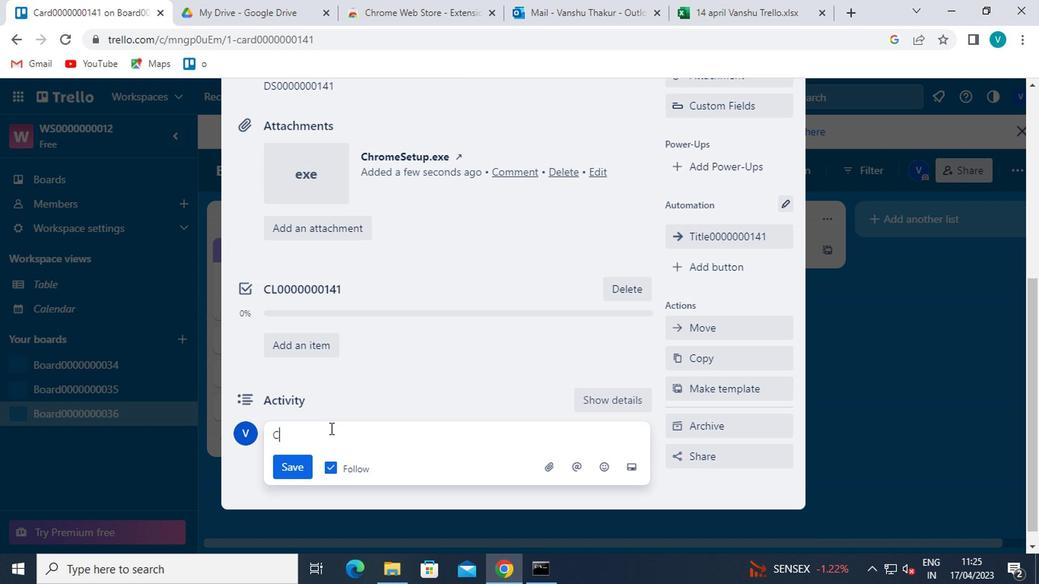 
Action: Mouse moved to (328, 428)
Screenshot: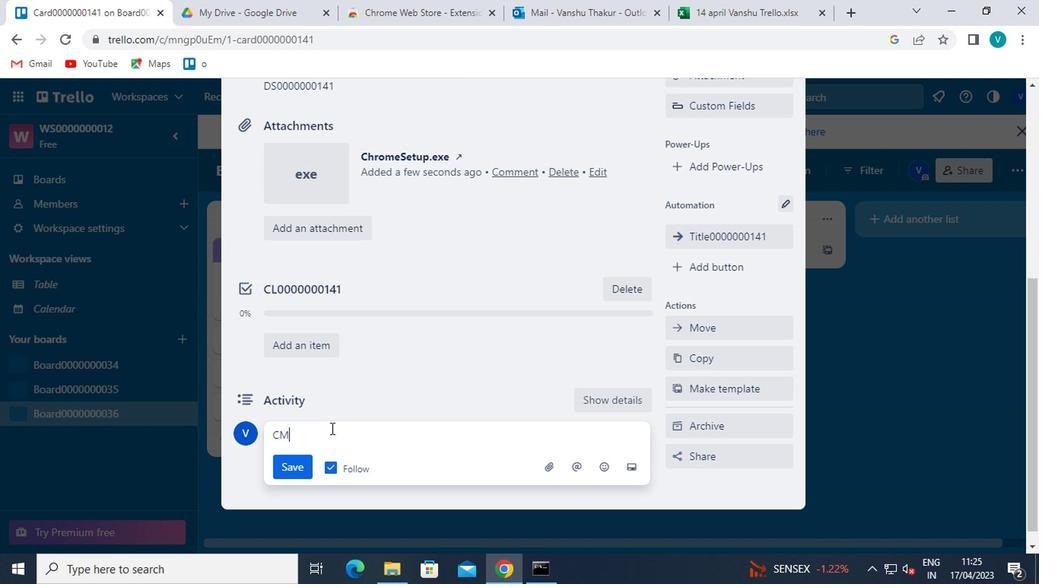 
Action: Key pressed 0
Screenshot: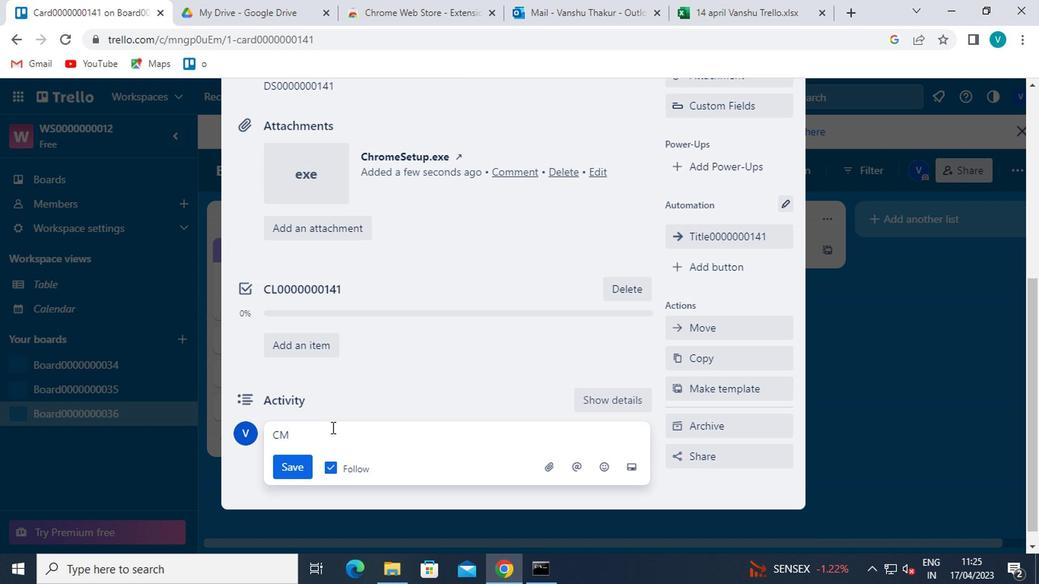 
Action: Mouse moved to (329, 428)
Screenshot: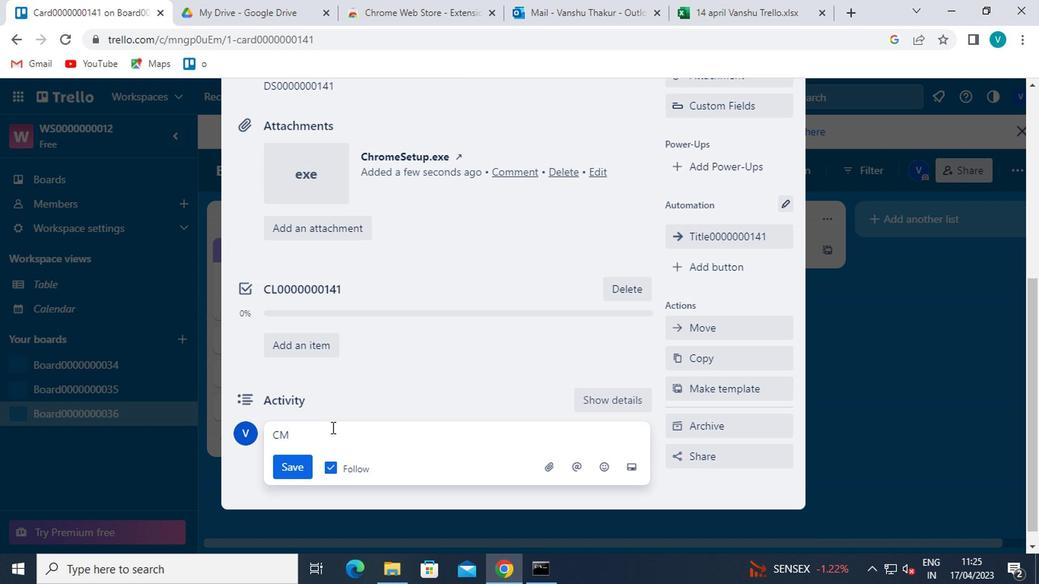 
Action: Key pressed 0
Screenshot: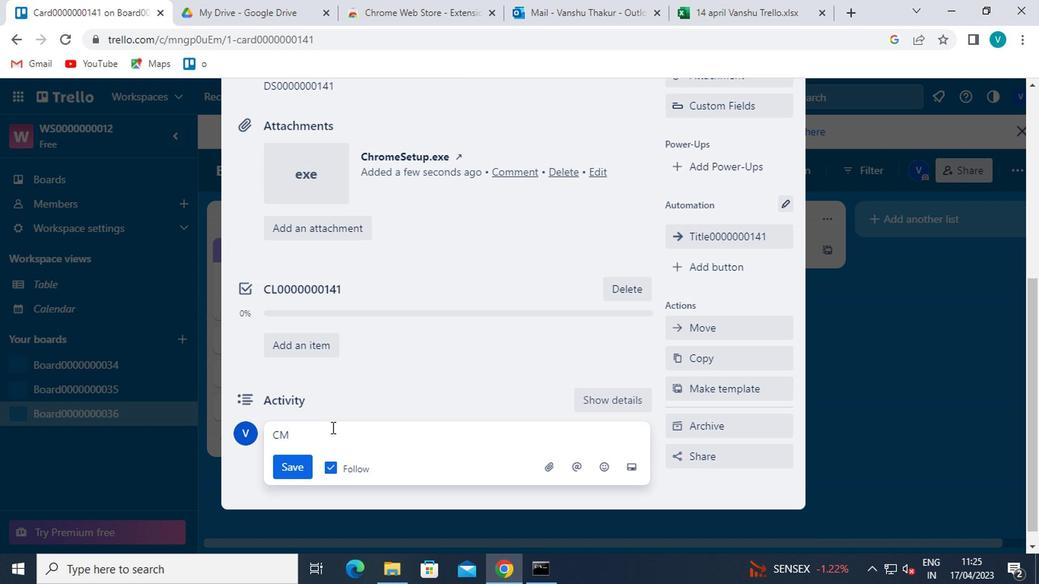 
Action: Mouse moved to (330, 428)
Screenshot: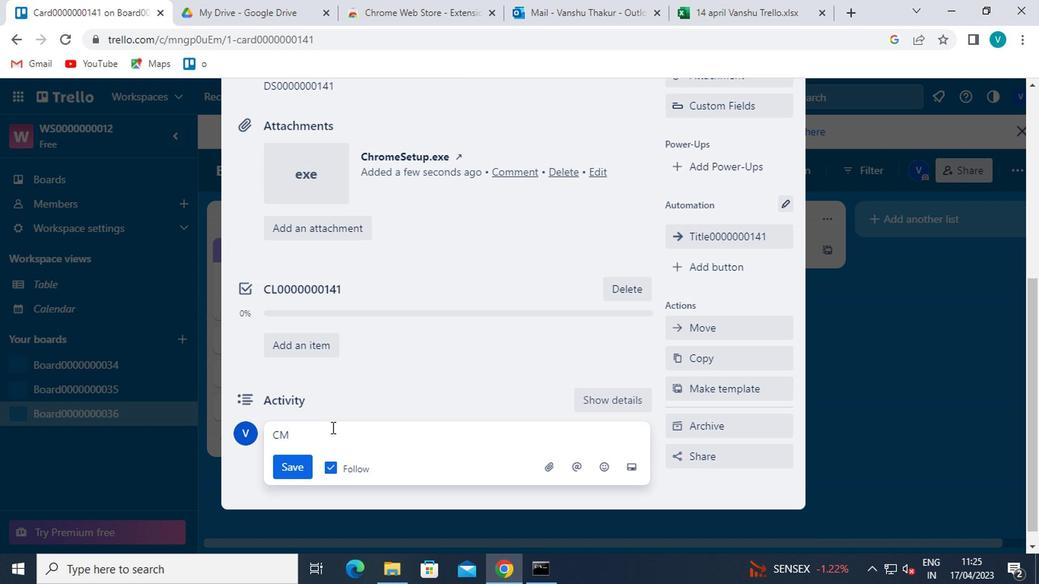 
Action: Key pressed 0
Screenshot: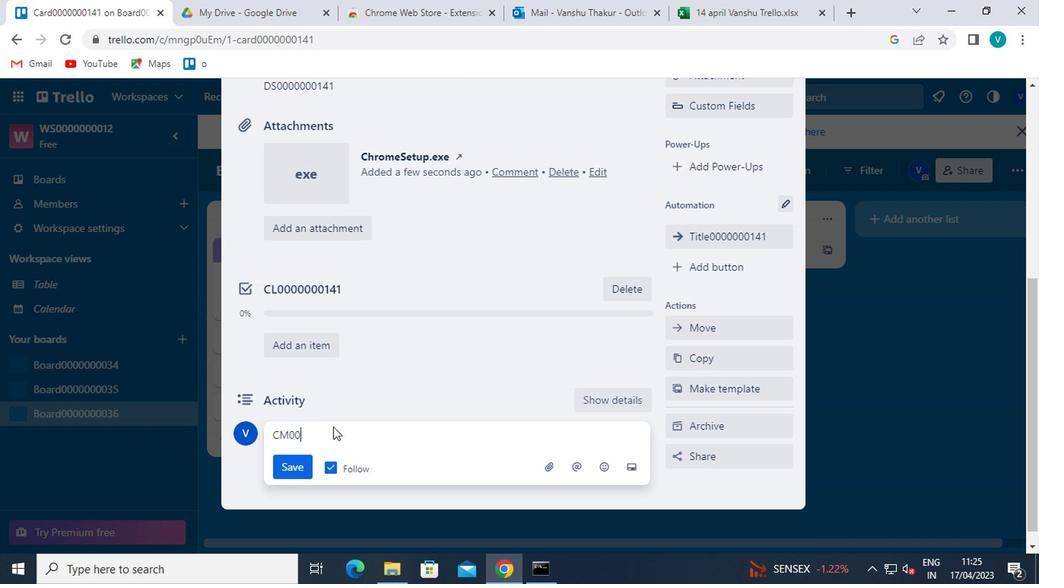 
Action: Mouse moved to (331, 427)
Screenshot: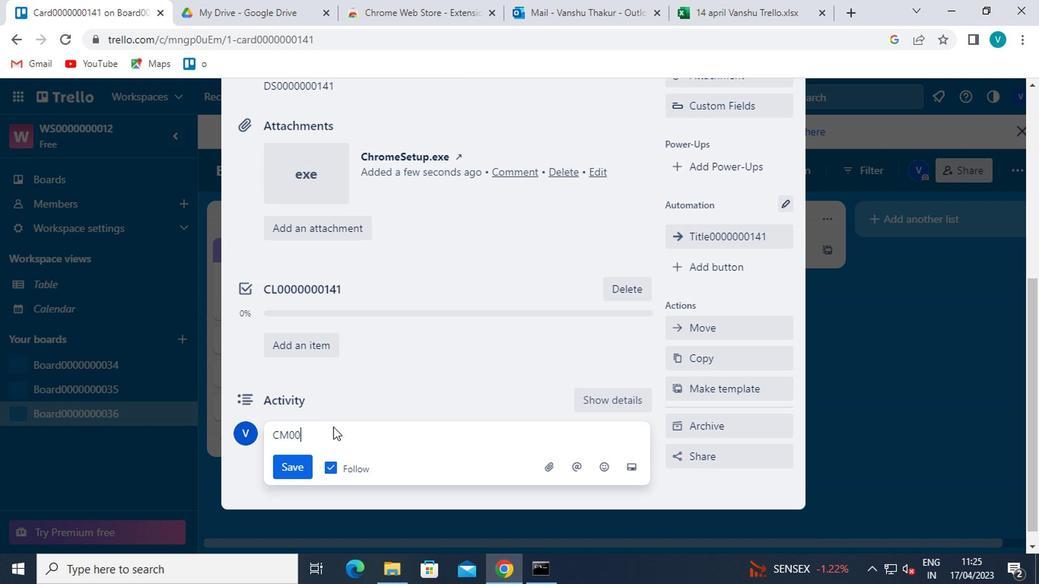 
Action: Key pressed 0
Screenshot: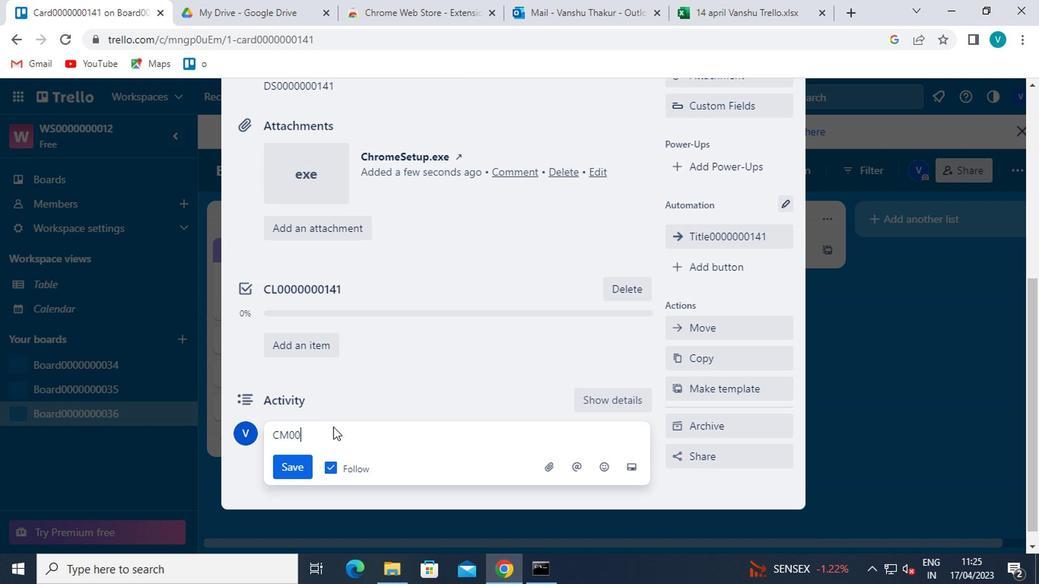 
Action: Mouse moved to (331, 427)
Screenshot: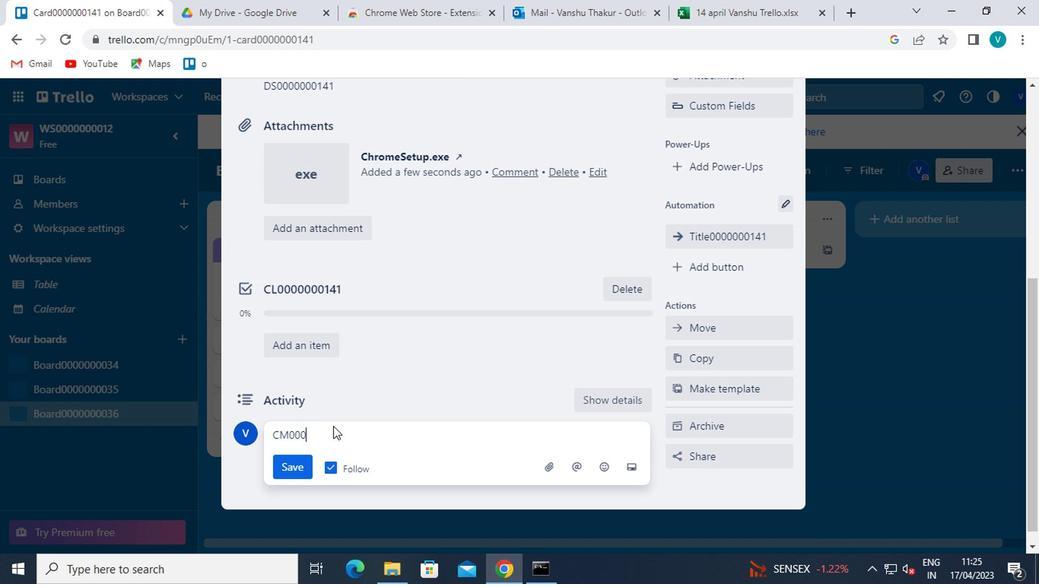 
Action: Key pressed 0
Screenshot: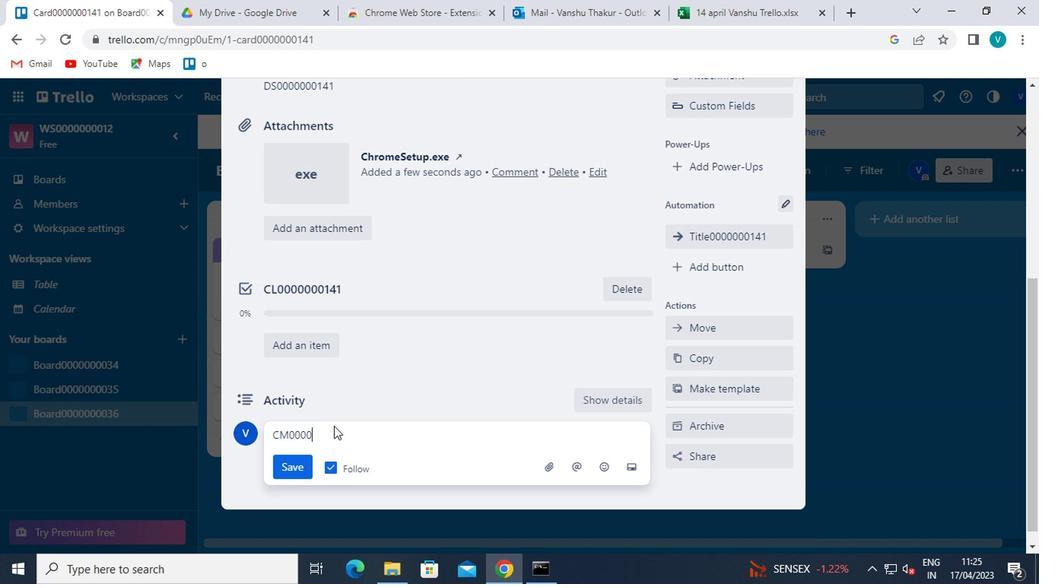 
Action: Mouse moved to (331, 426)
Screenshot: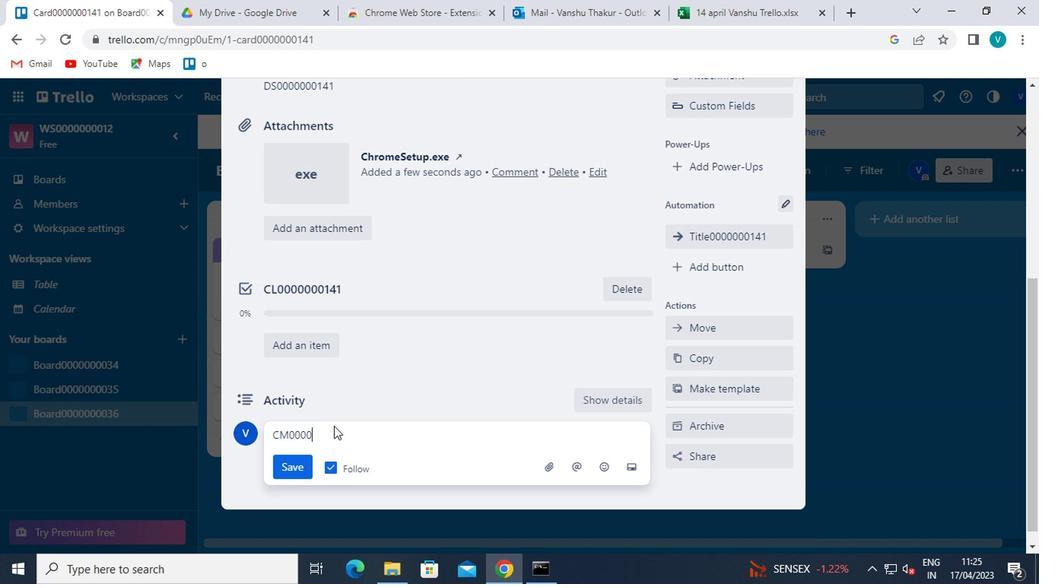 
Action: Key pressed 0014
Screenshot: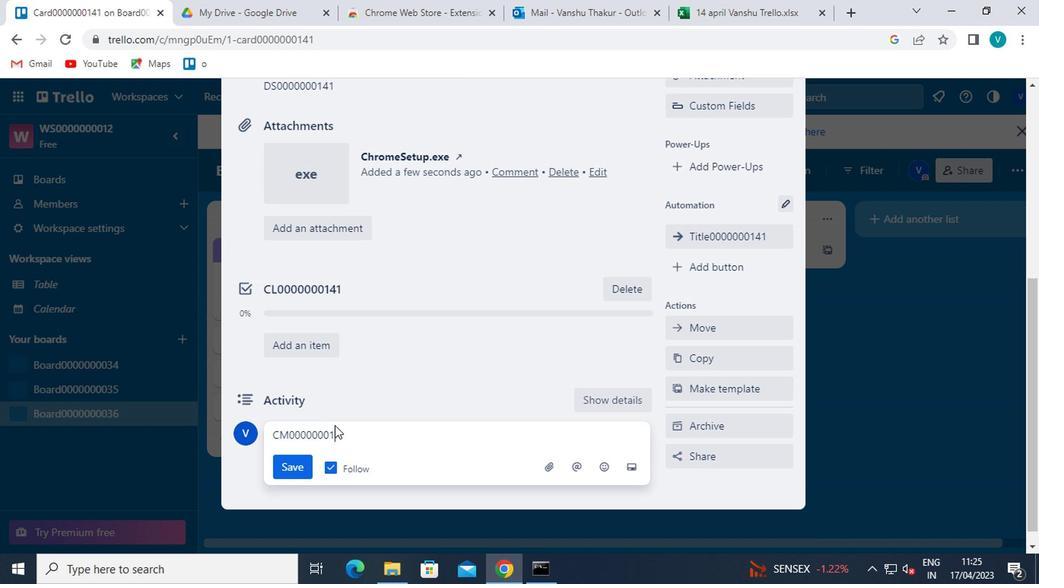 
Action: Mouse moved to (332, 426)
Screenshot: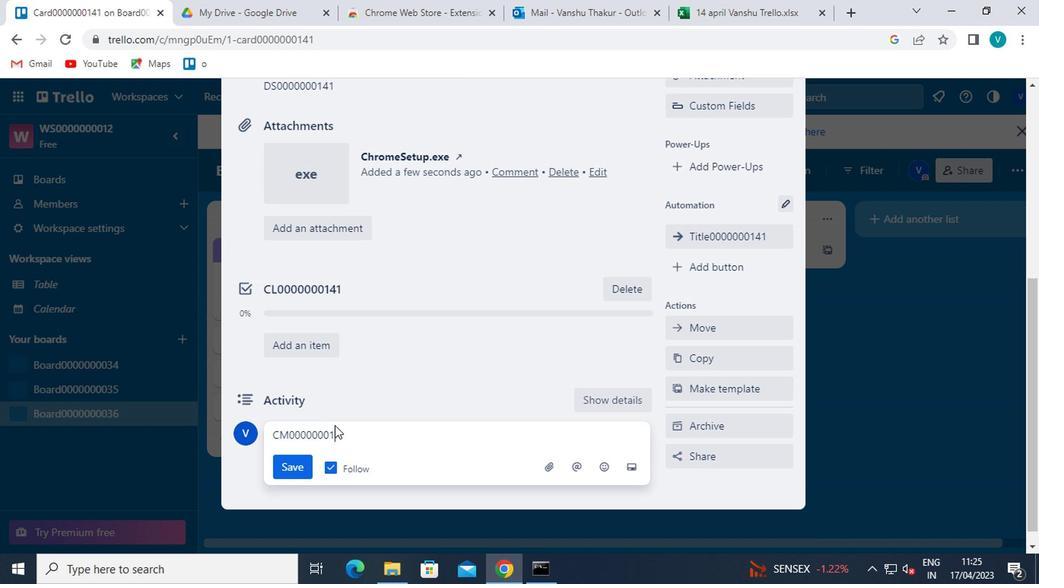 
Action: Key pressed 1
Screenshot: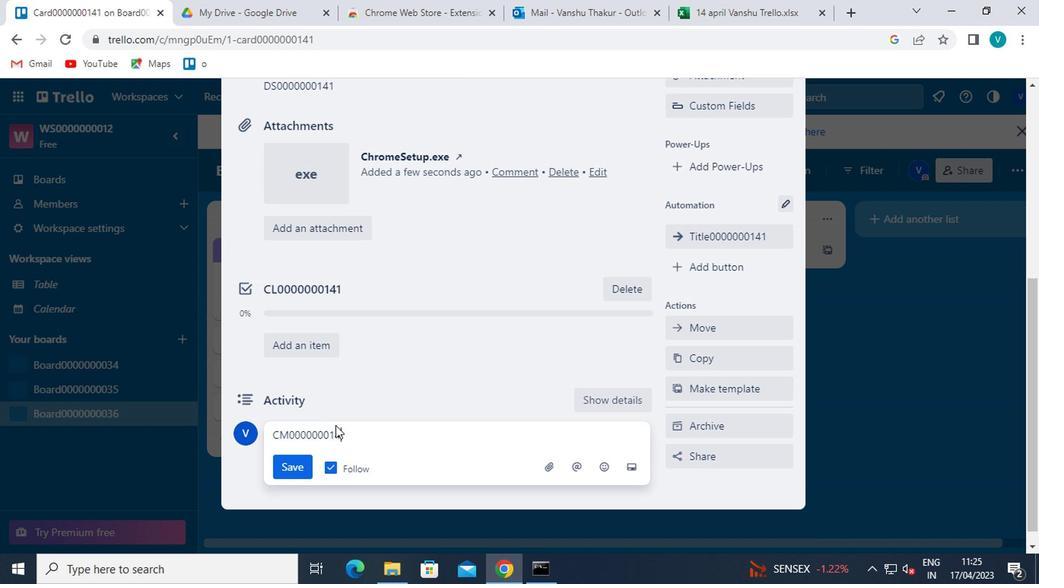 
Action: Mouse moved to (288, 470)
Screenshot: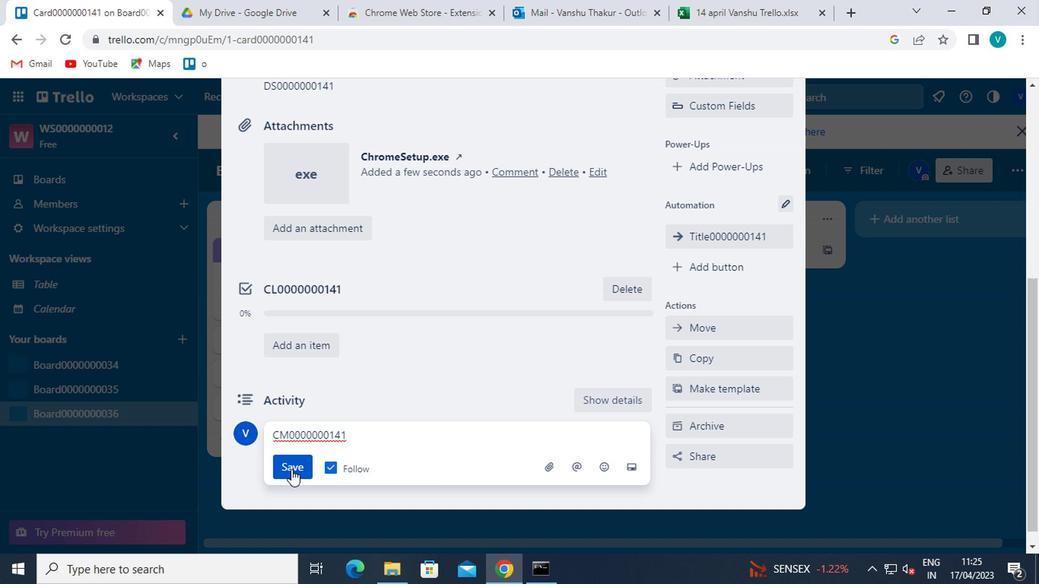 
Action: Mouse pressed left at (288, 470)
Screenshot: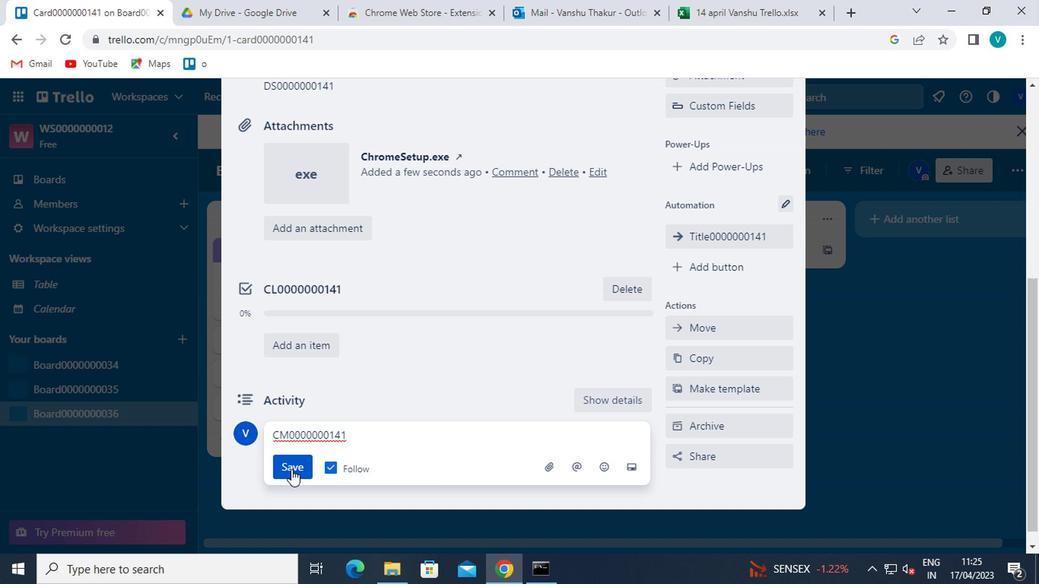 
Action: Mouse moved to (401, 393)
Screenshot: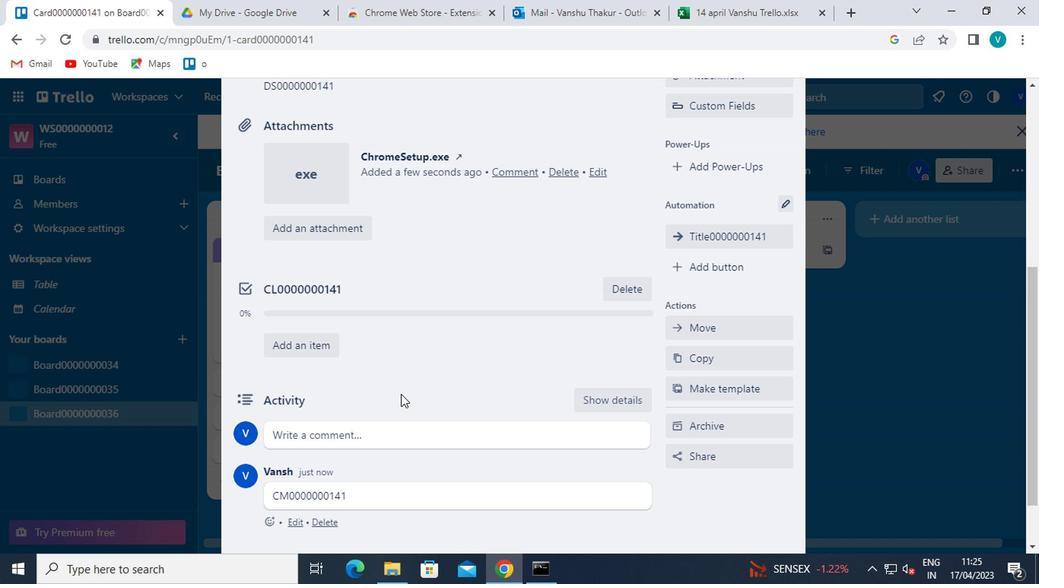 
Action: Mouse scrolled (401, 392) with delta (0, 0)
Screenshot: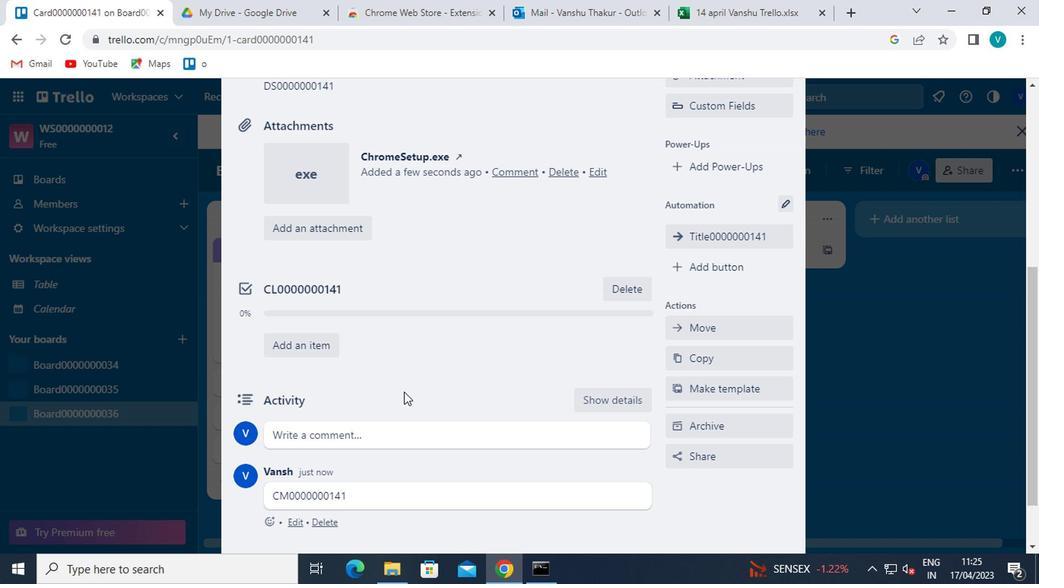 
Action: Mouse scrolled (401, 393) with delta (0, 0)
Screenshot: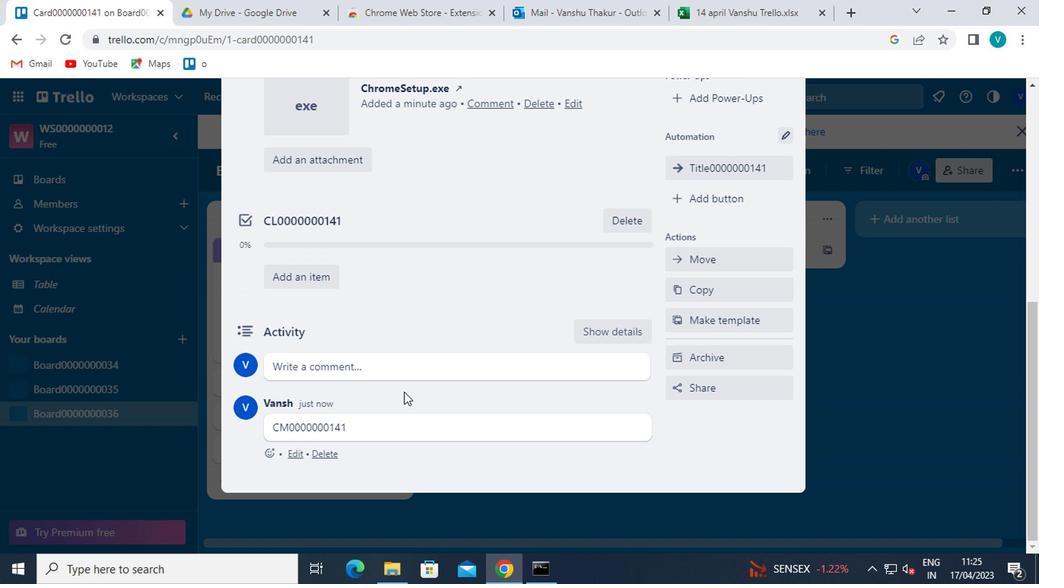 
Action: Mouse moved to (402, 392)
Screenshot: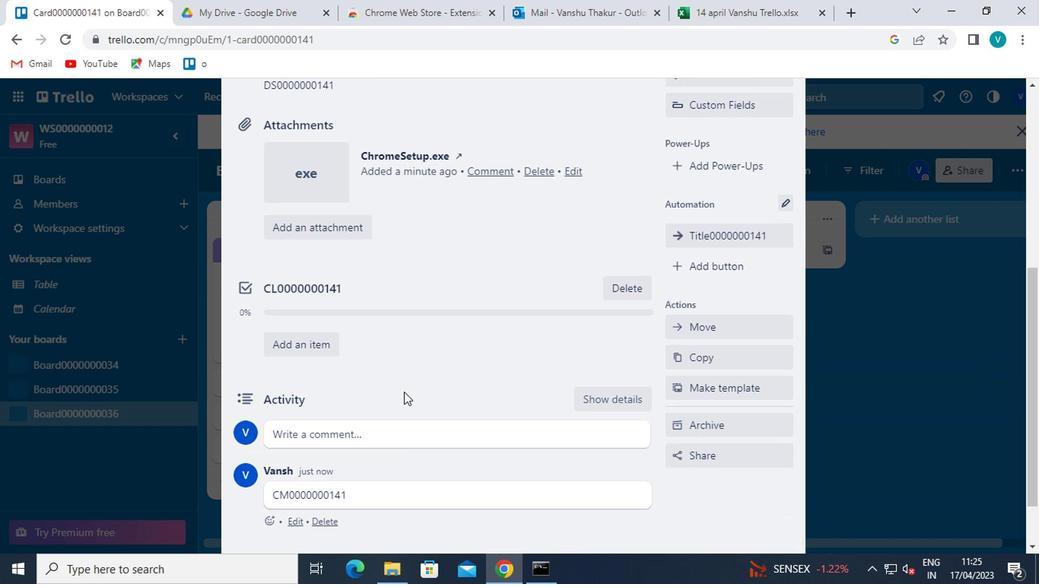 
